 Task: Schedule a 90-minute performance evaluation meeting.
Action: Mouse pressed left at (110, 119)
Screenshot: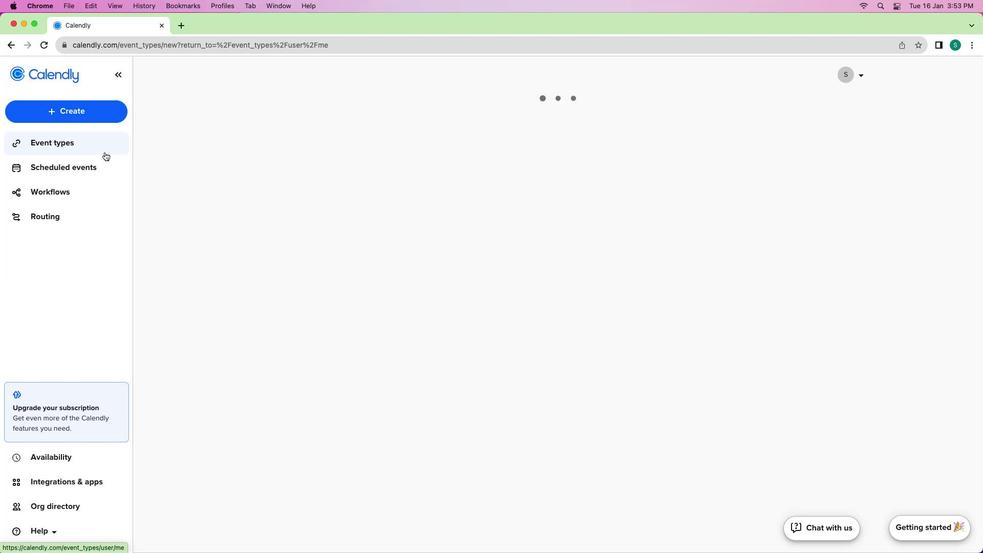 
Action: Mouse moved to (104, 152)
Screenshot: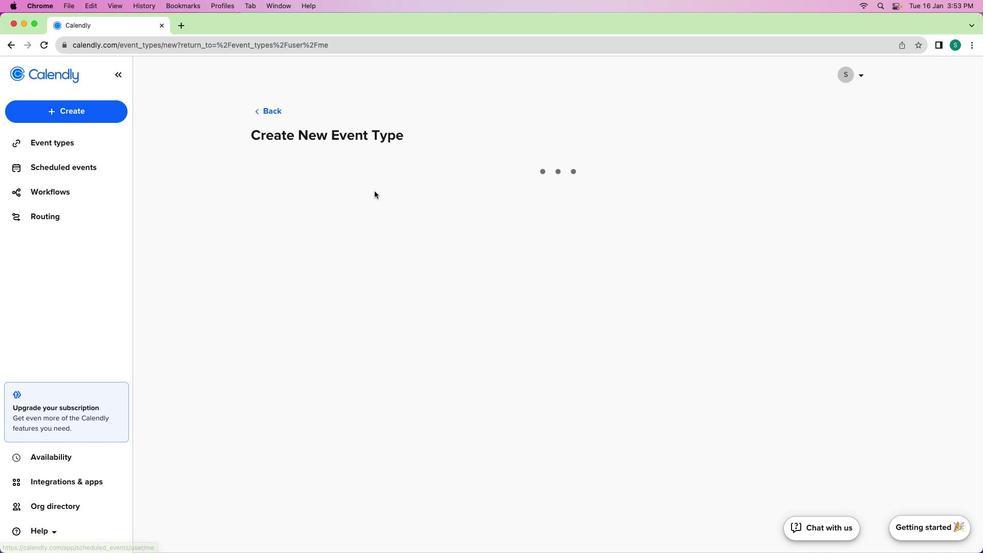 
Action: Mouse pressed left at (104, 152)
Screenshot: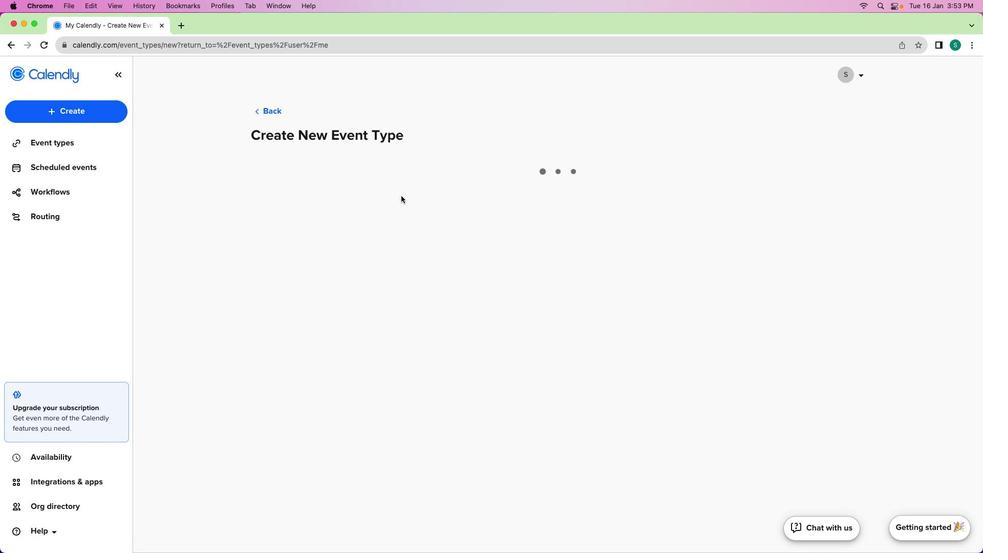 
Action: Mouse moved to (414, 222)
Screenshot: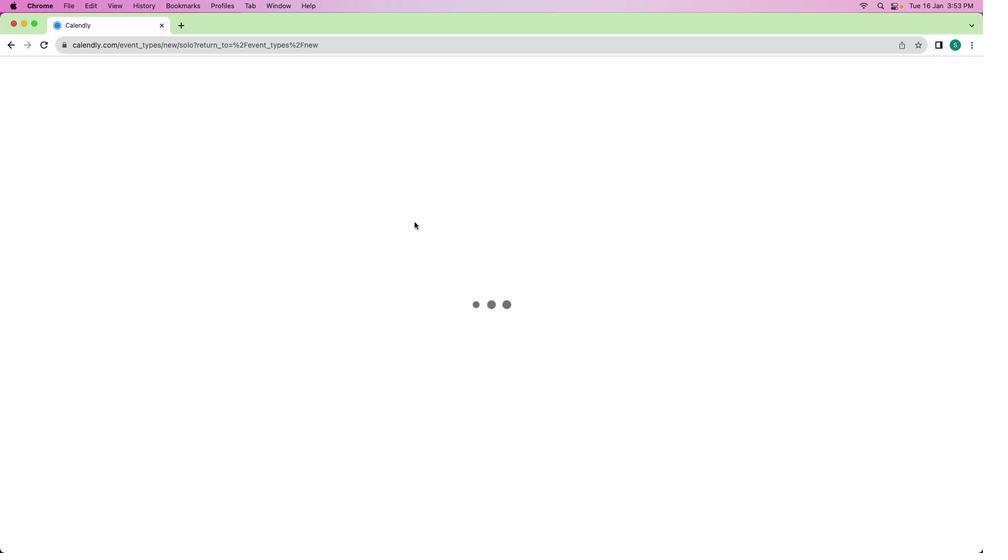 
Action: Mouse pressed left at (414, 222)
Screenshot: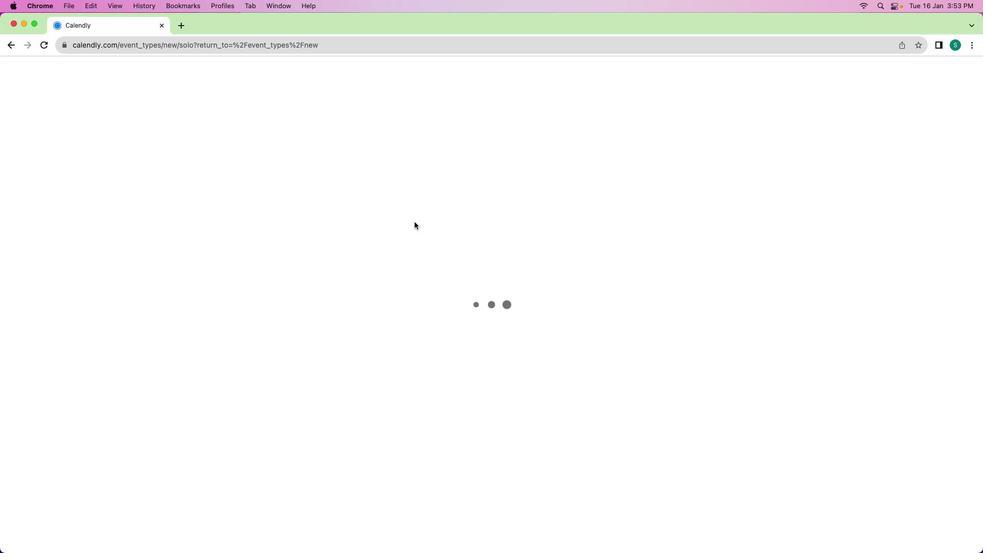 
Action: Mouse moved to (124, 160)
Screenshot: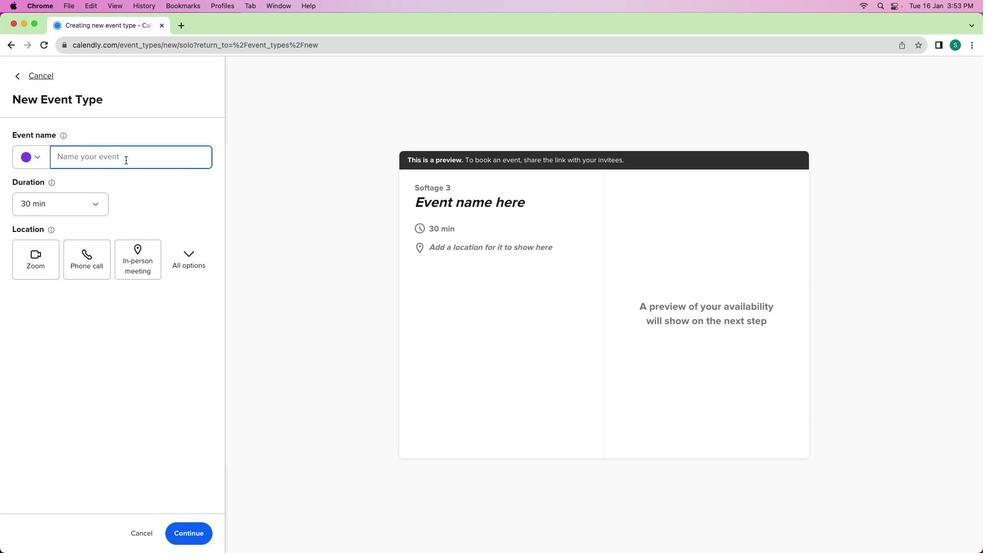 
Action: Mouse pressed left at (124, 160)
Screenshot: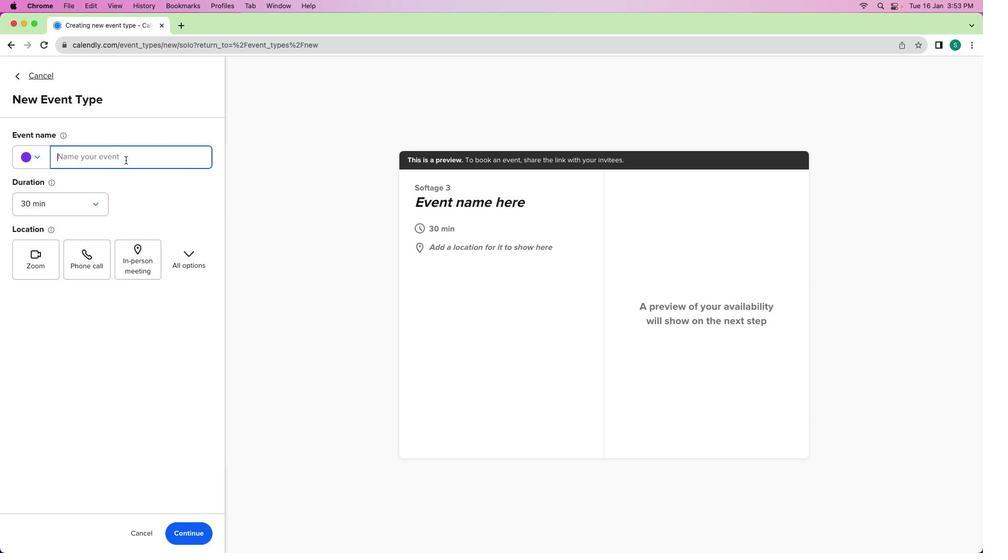 
Action: Mouse moved to (62, 206)
Screenshot: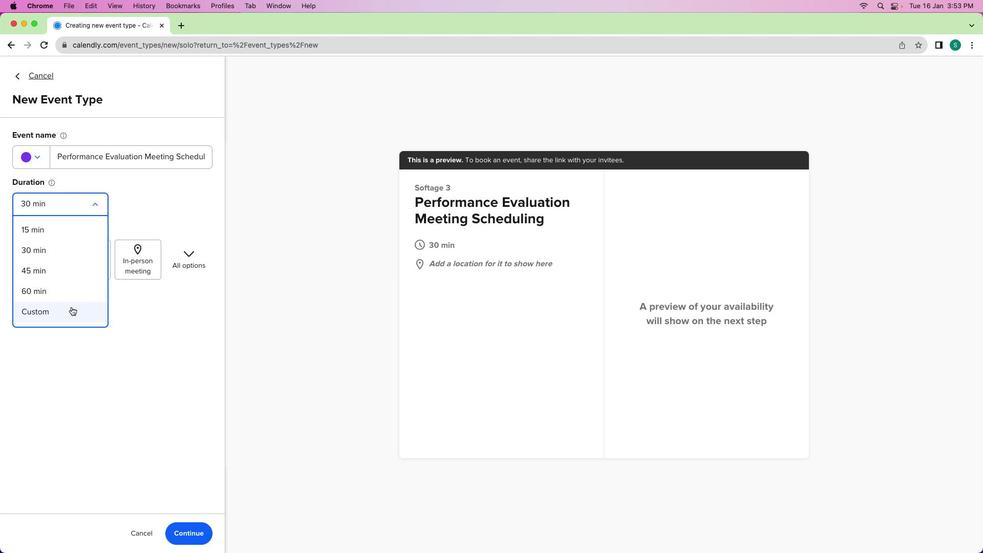 
Action: Mouse pressed left at (62, 206)
Screenshot: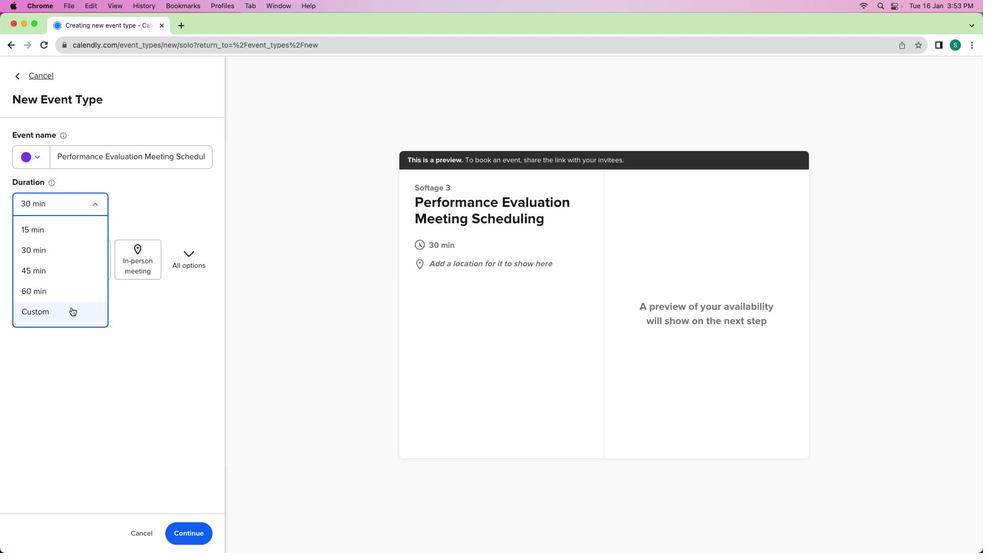 
Action: Mouse moved to (71, 307)
Screenshot: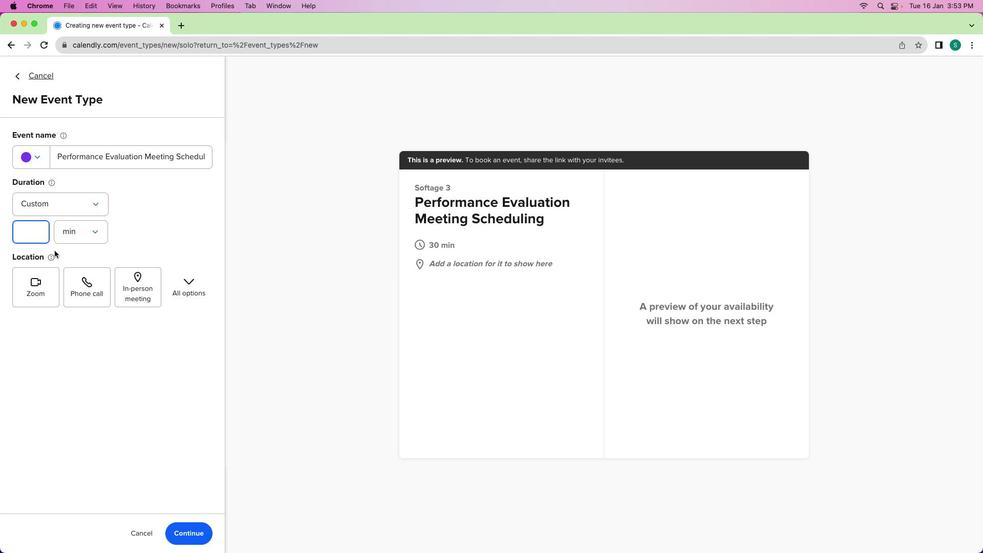 
Action: Mouse pressed left at (71, 307)
Screenshot: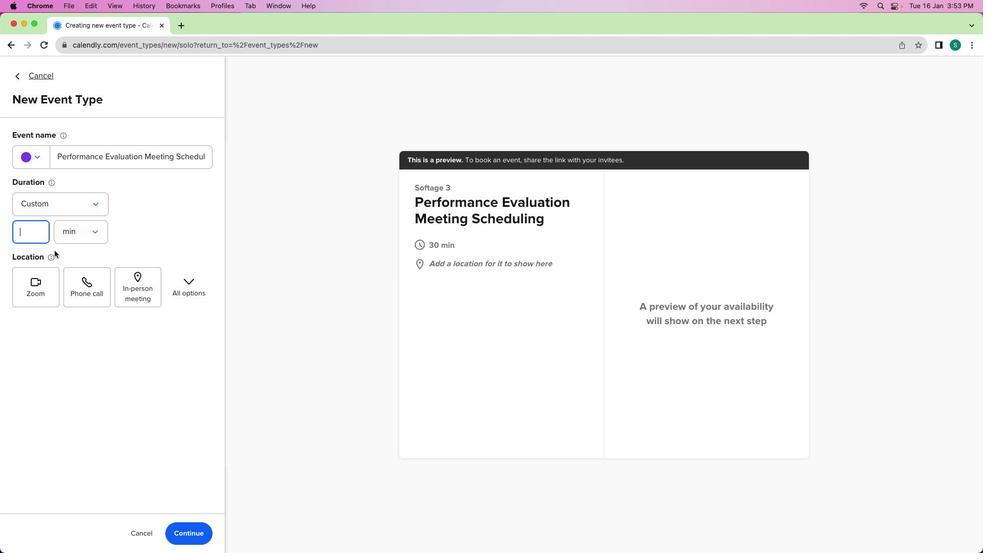 
Action: Mouse moved to (24, 163)
Screenshot: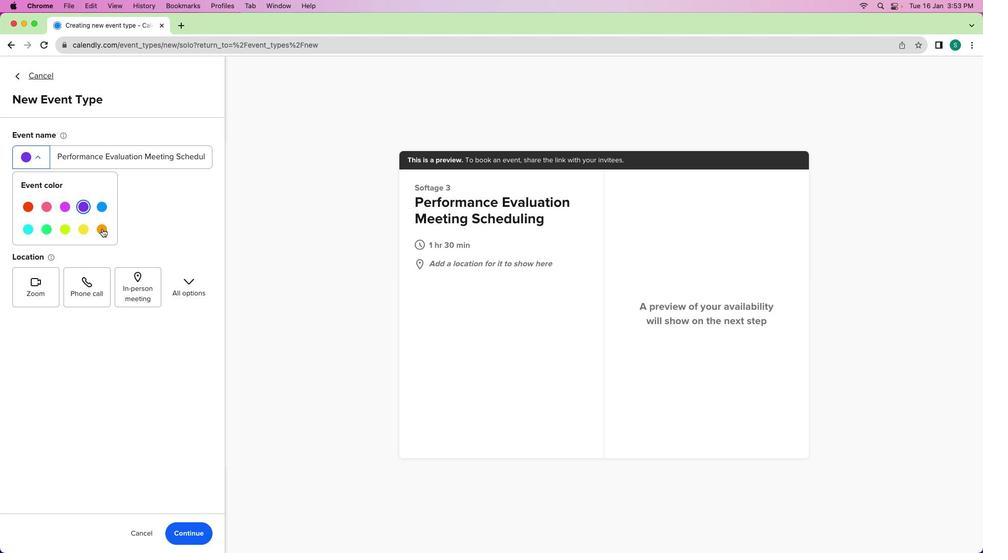 
Action: Mouse pressed left at (24, 163)
Screenshot: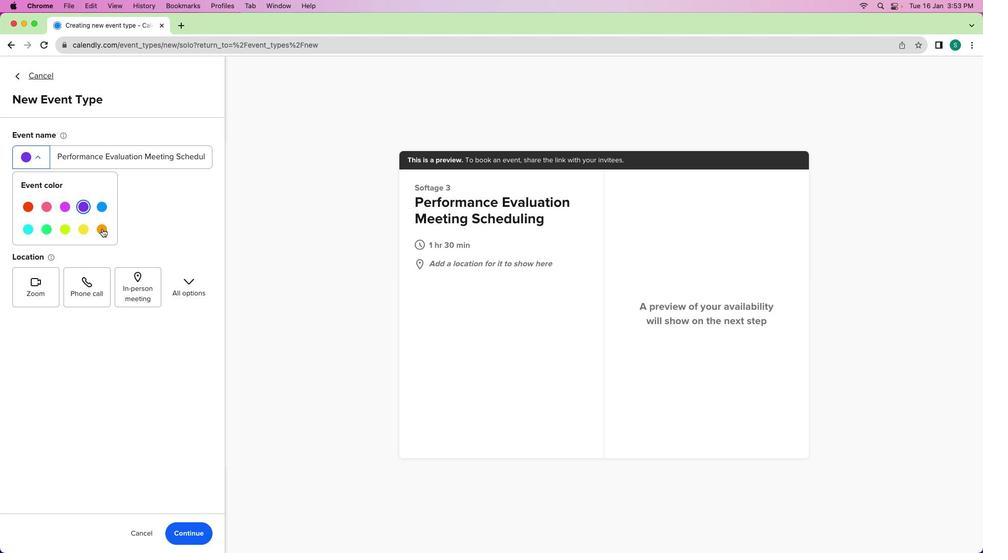 
Action: Mouse moved to (101, 228)
Screenshot: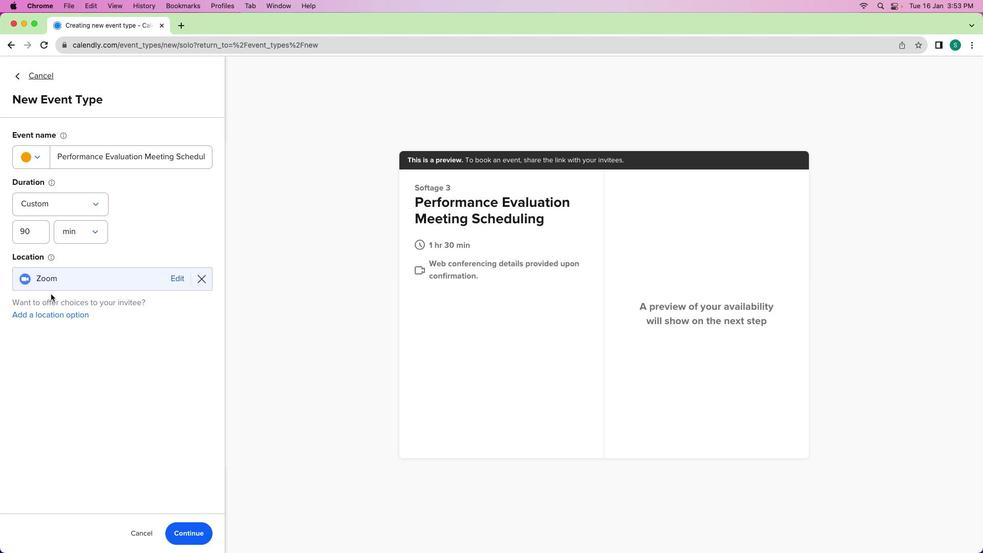 
Action: Mouse pressed left at (101, 228)
Screenshot: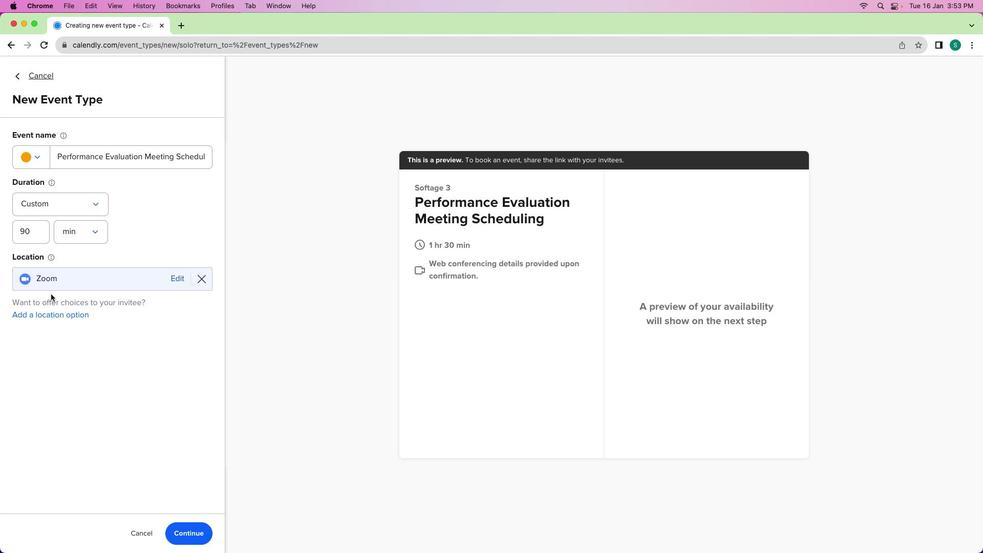 
Action: Mouse moved to (50, 294)
Screenshot: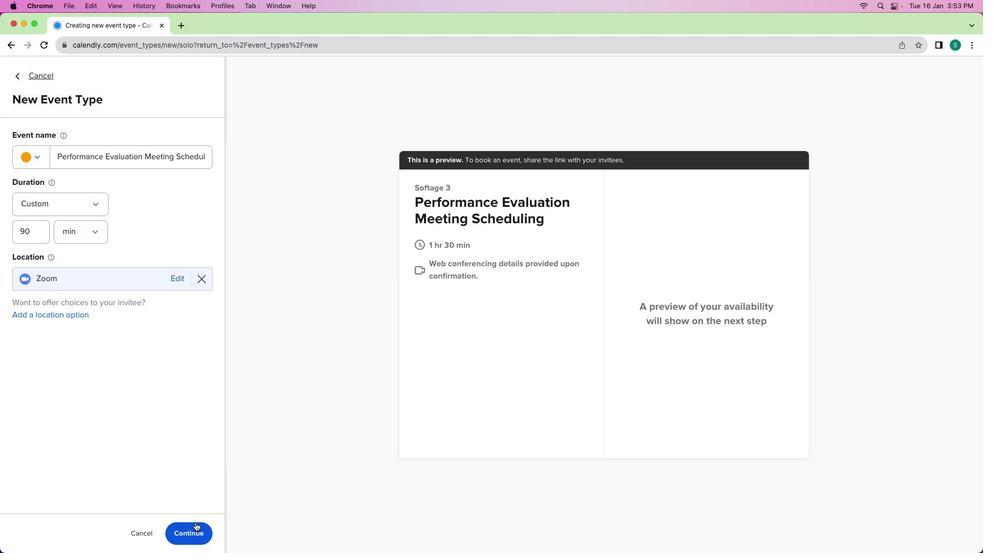 
Action: Mouse pressed left at (50, 294)
Screenshot: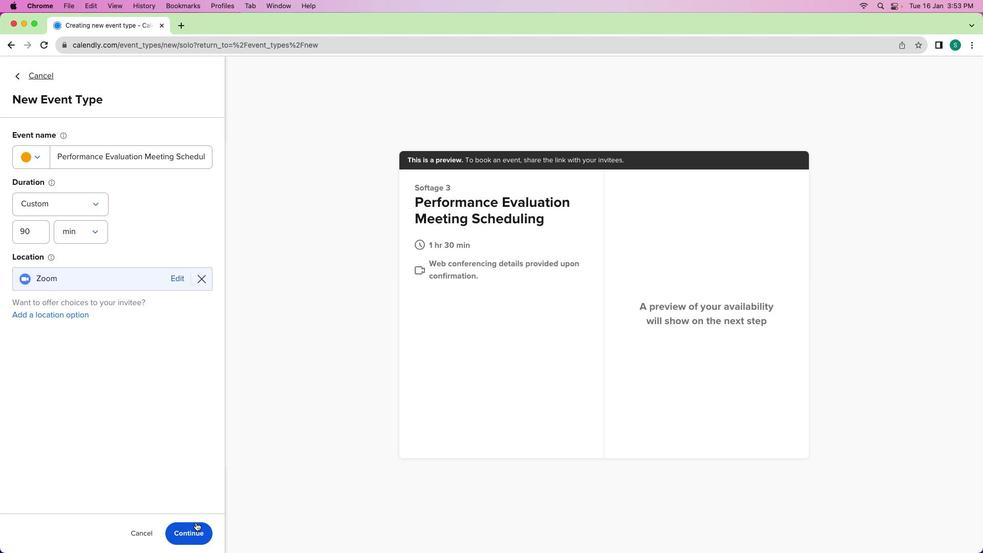 
Action: Mouse moved to (199, 531)
Screenshot: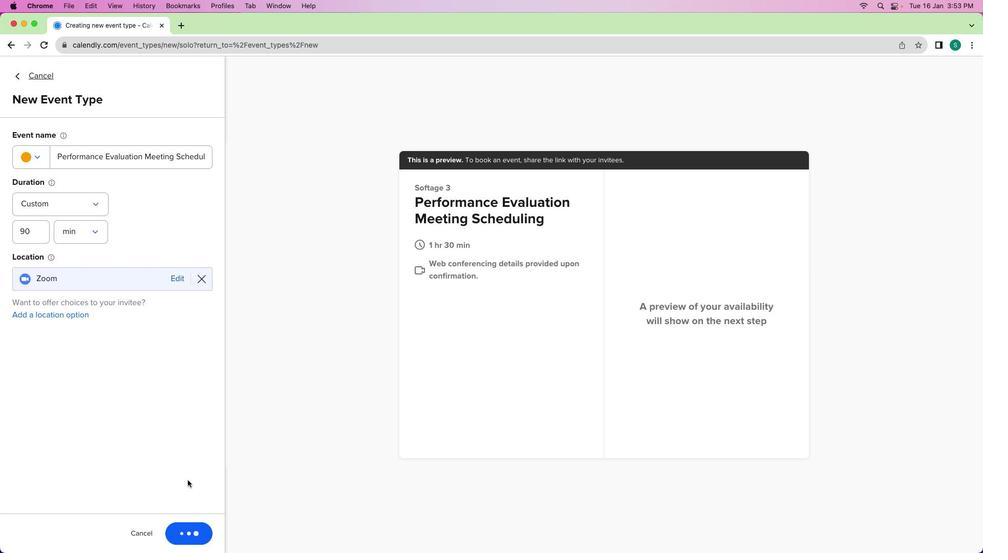 
Action: Mouse pressed left at (199, 531)
Screenshot: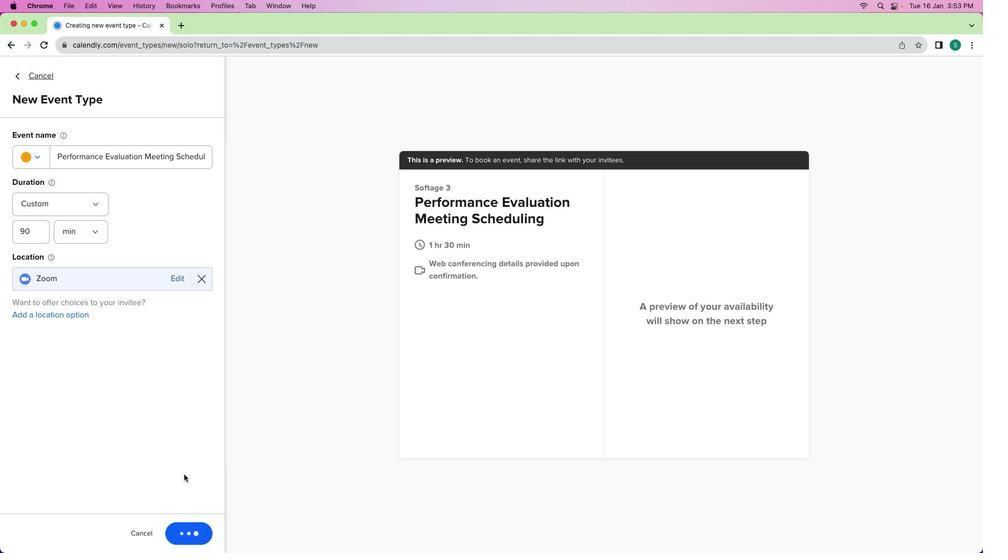 
Action: Mouse moved to (203, 186)
Screenshot: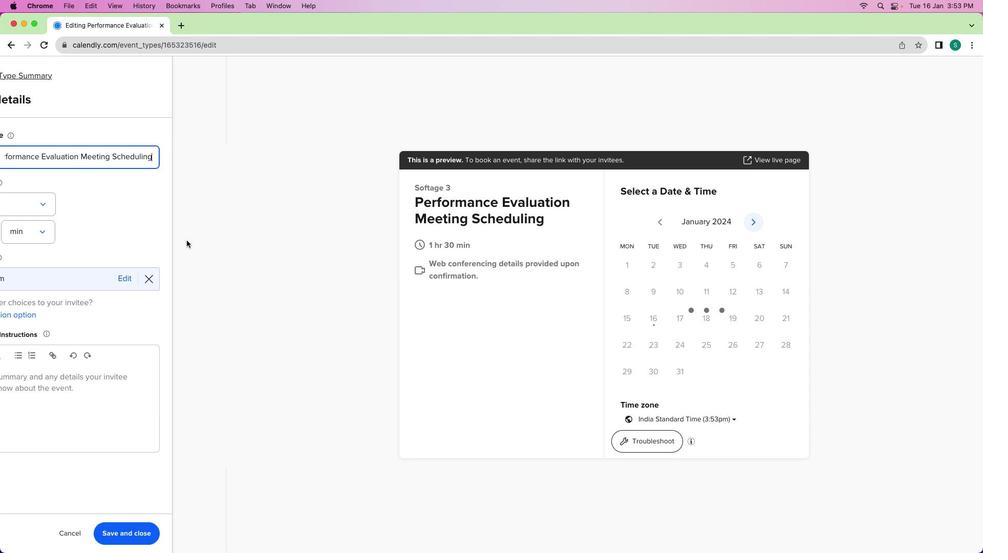 
Action: Mouse pressed left at (203, 186)
Screenshot: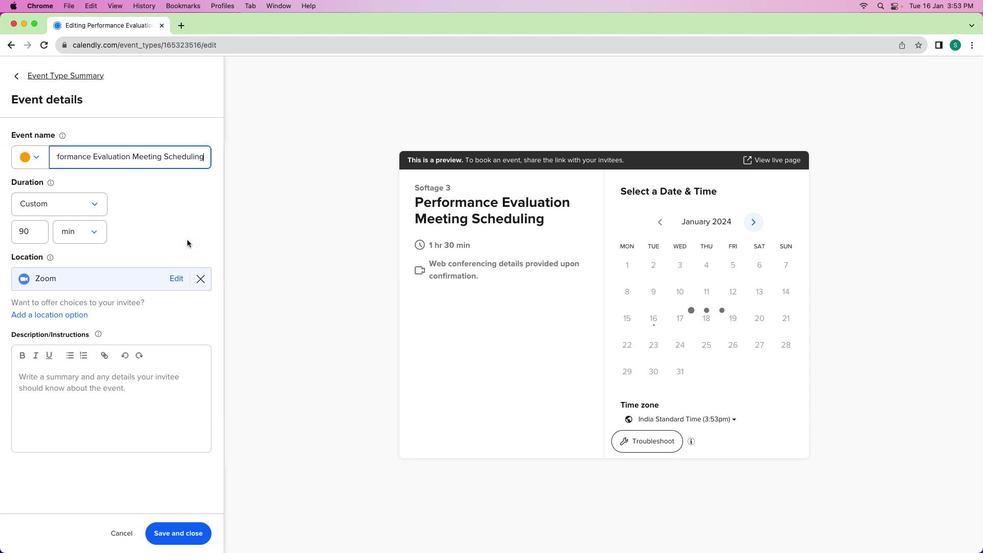 
Action: Mouse moved to (110, 391)
Screenshot: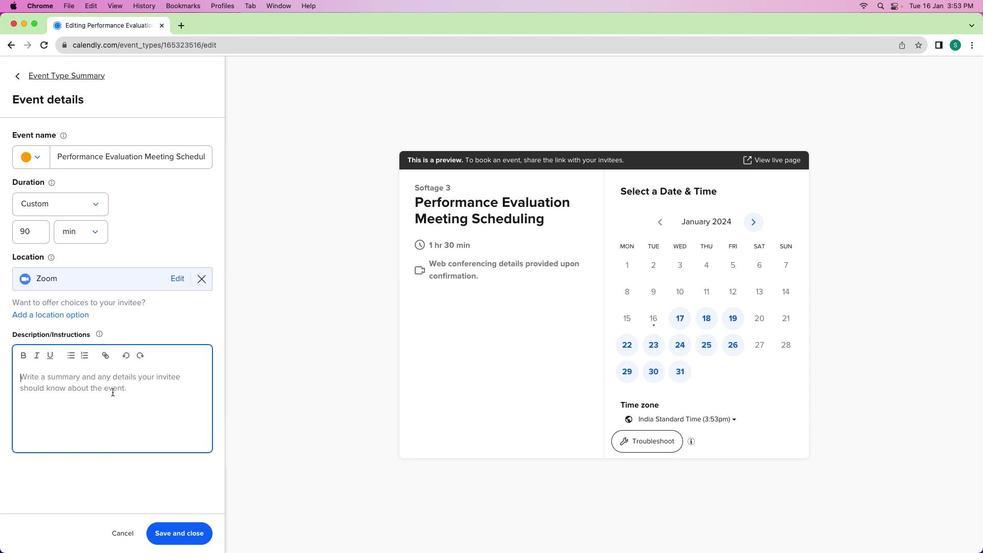 
Action: Mouse pressed left at (110, 391)
Screenshot: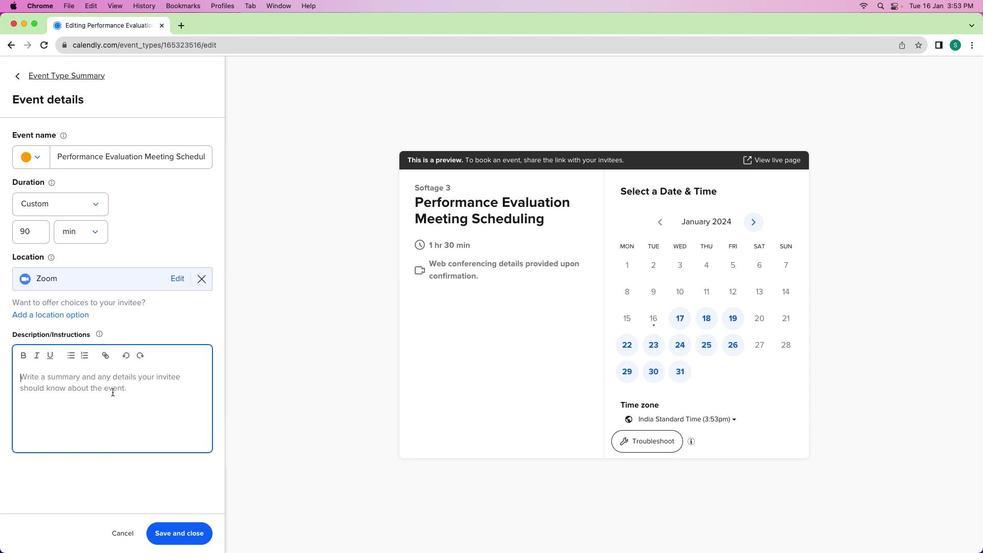 
Action: Mouse moved to (199, 526)
Screenshot: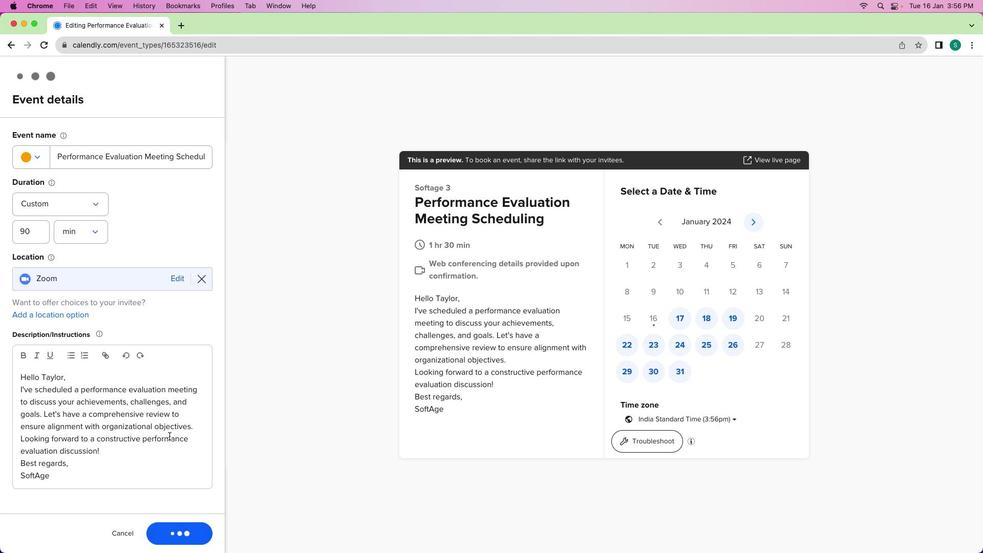 
Action: Mouse pressed left at (199, 526)
Screenshot: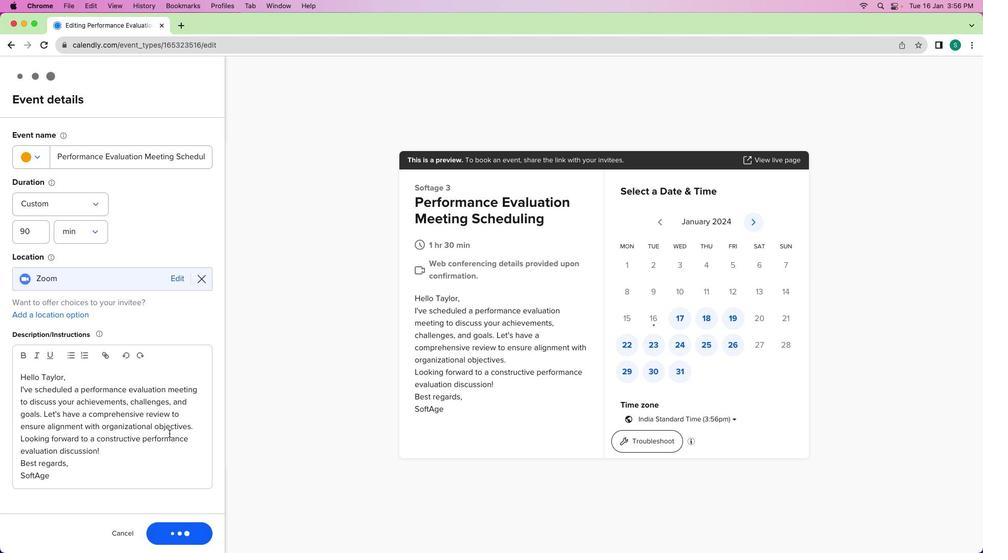 
Action: Mouse moved to (154, 317)
Screenshot: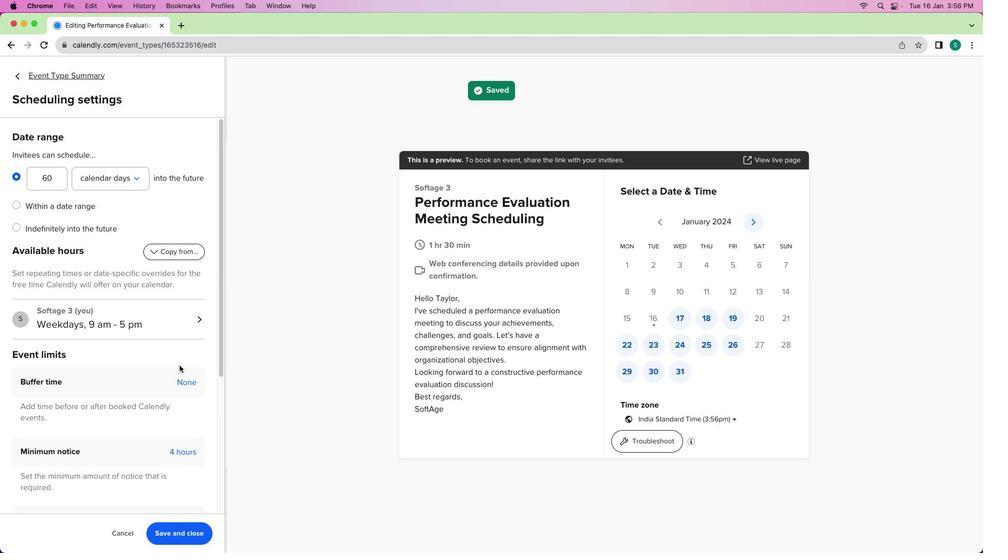 
Action: Mouse pressed left at (154, 317)
Screenshot: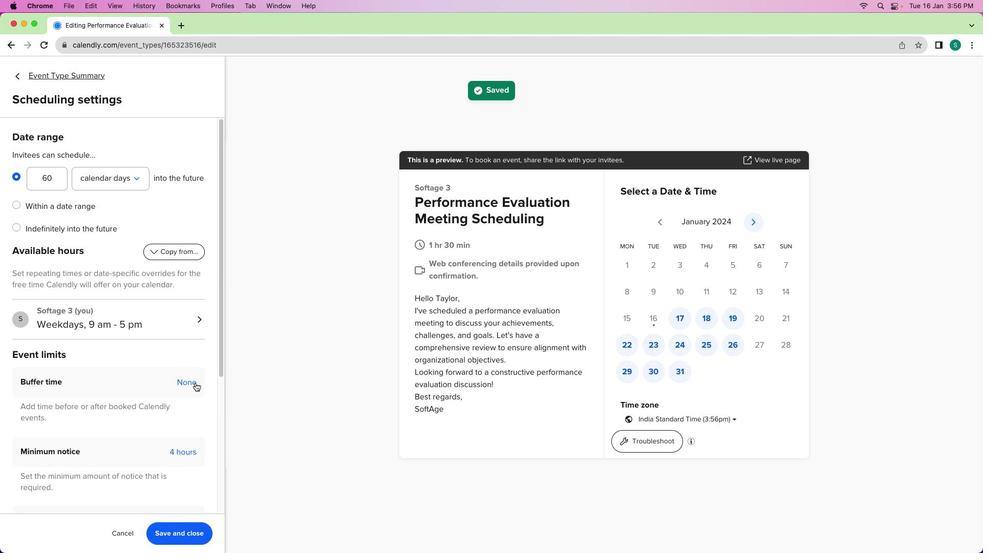 
Action: Mouse moved to (192, 385)
Screenshot: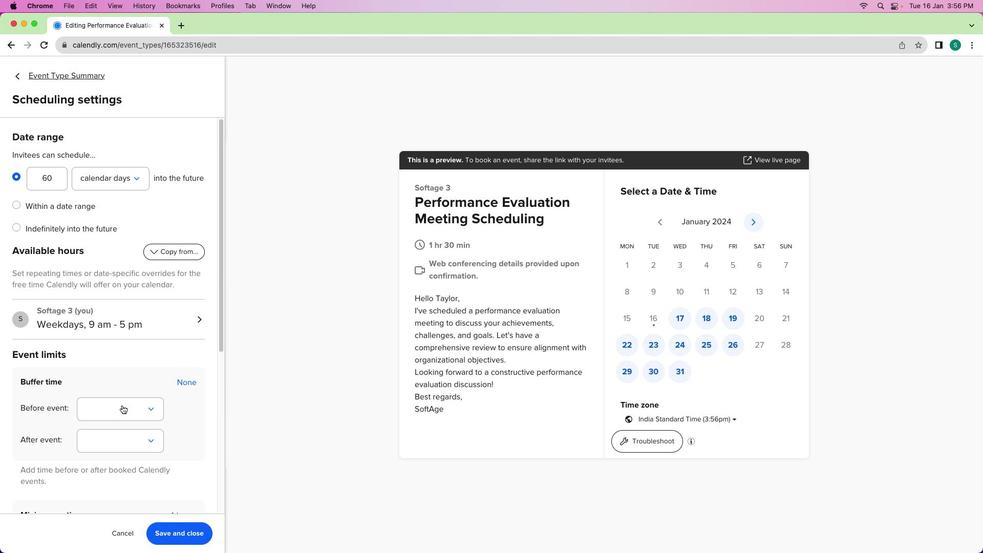 
Action: Mouse pressed left at (192, 385)
Screenshot: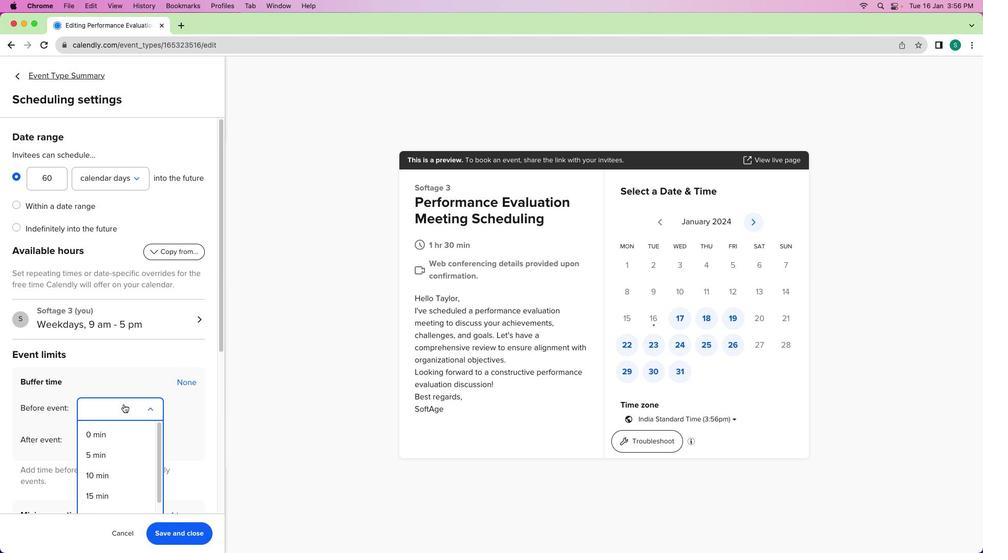 
Action: Mouse moved to (122, 405)
Screenshot: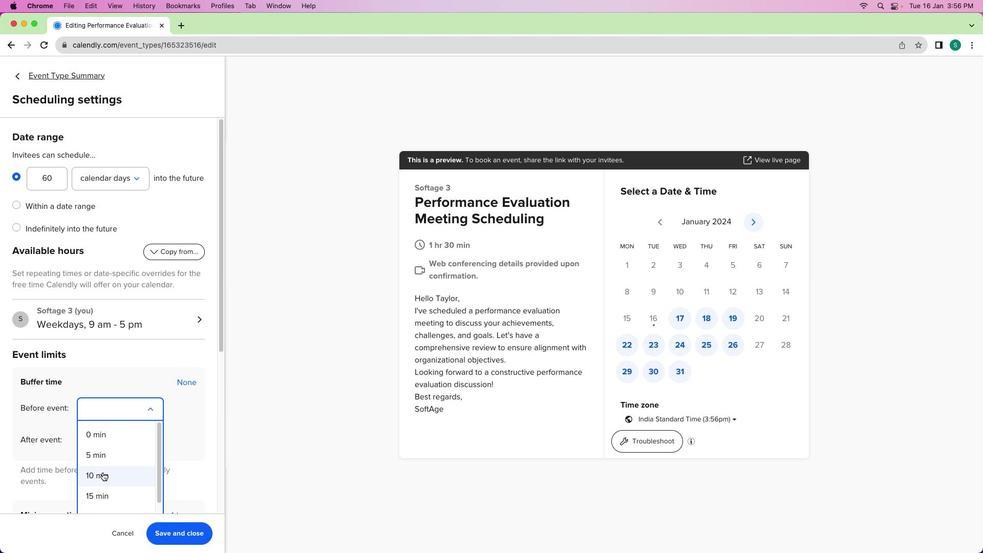 
Action: Mouse pressed left at (122, 405)
Screenshot: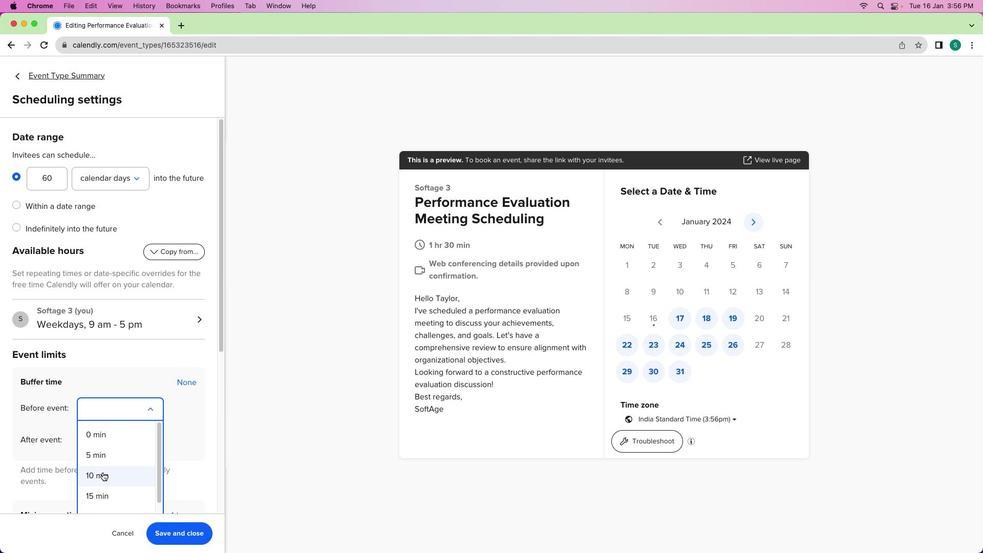 
Action: Mouse moved to (102, 472)
Screenshot: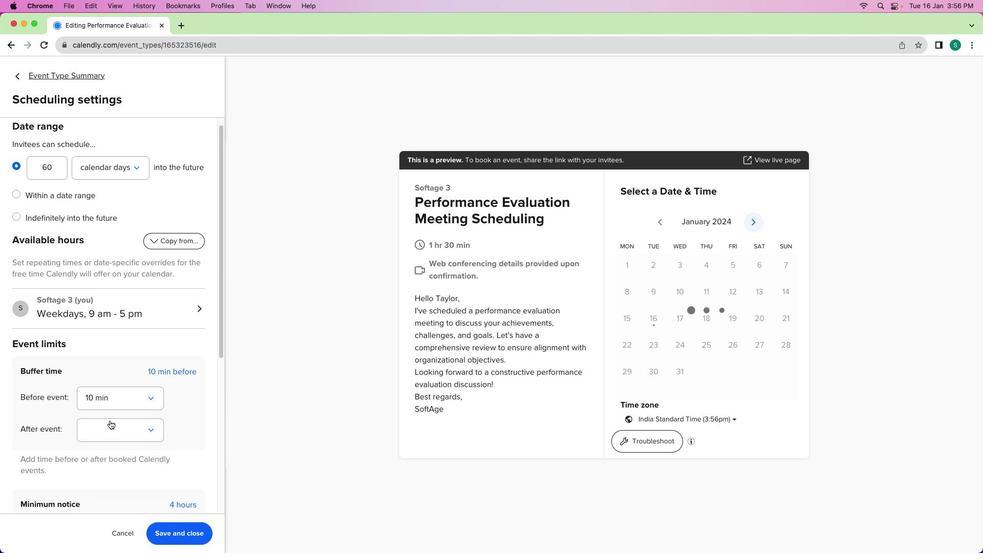 
Action: Mouse pressed left at (102, 472)
Screenshot: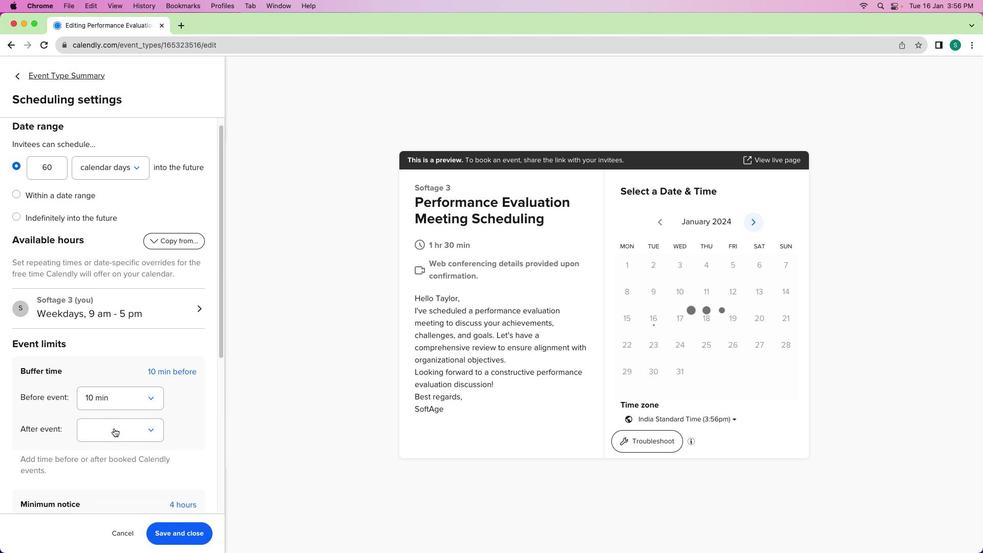 
Action: Mouse moved to (109, 442)
Screenshot: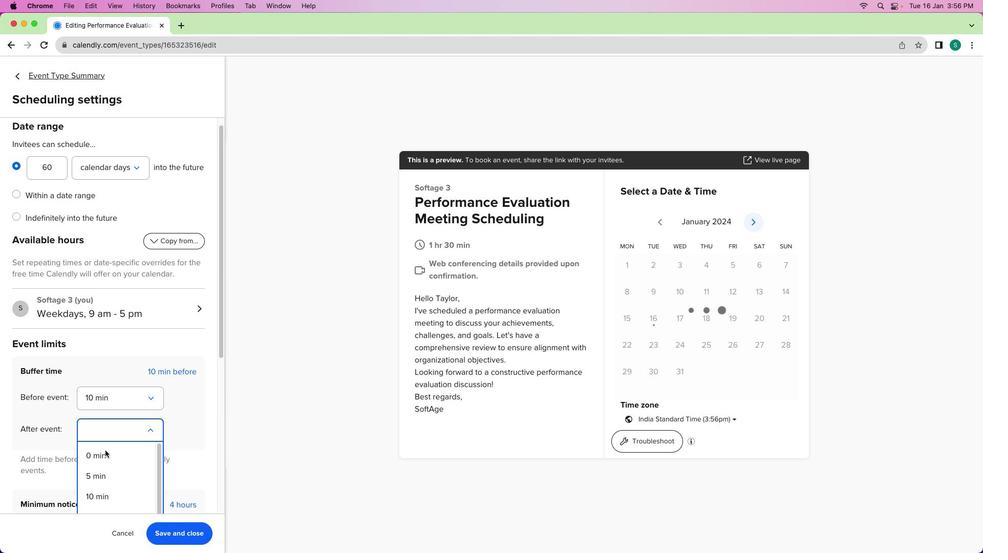 
Action: Mouse scrolled (109, 442) with delta (0, 0)
Screenshot: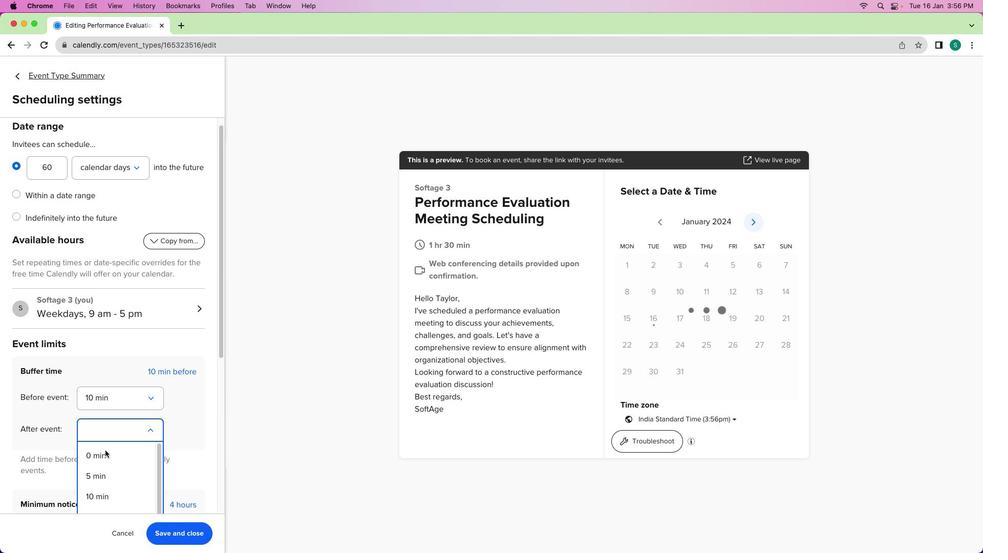 
Action: Mouse moved to (109, 439)
Screenshot: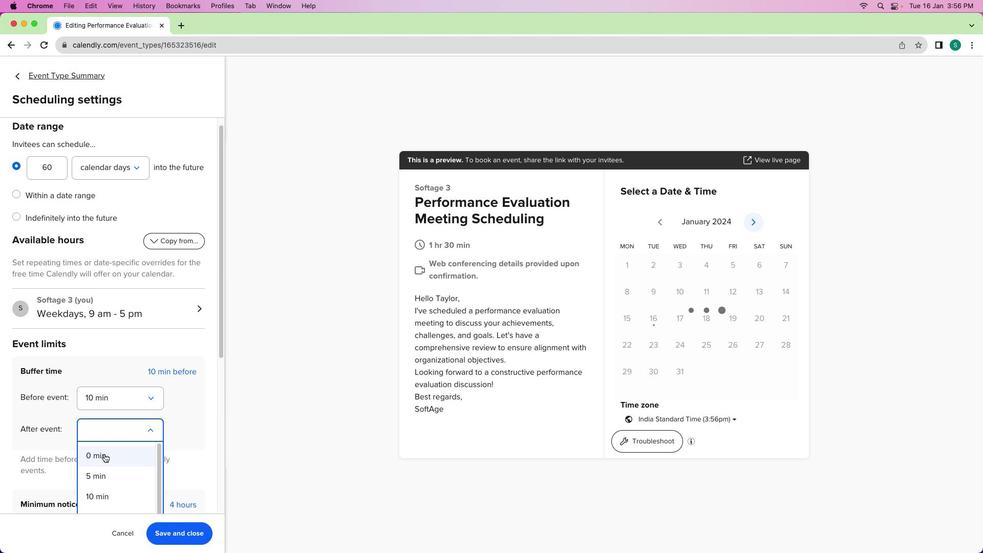 
Action: Mouse scrolled (109, 439) with delta (0, 0)
Screenshot: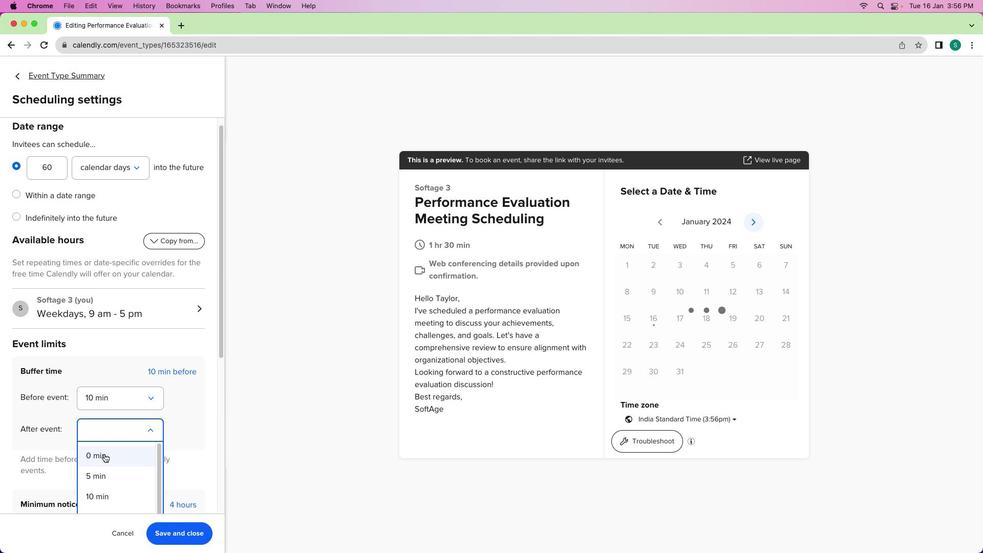 
Action: Mouse moved to (113, 433)
Screenshot: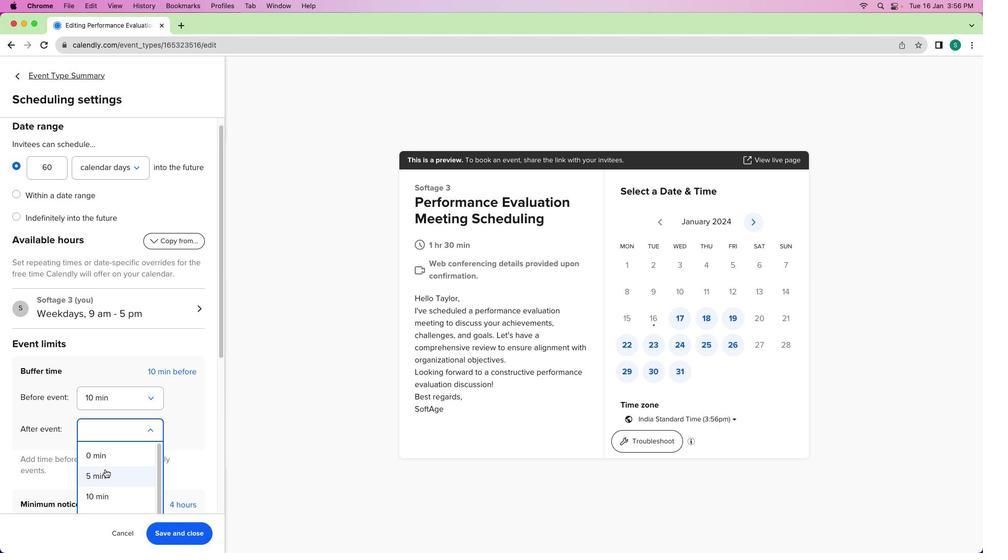 
Action: Mouse pressed left at (113, 433)
Screenshot: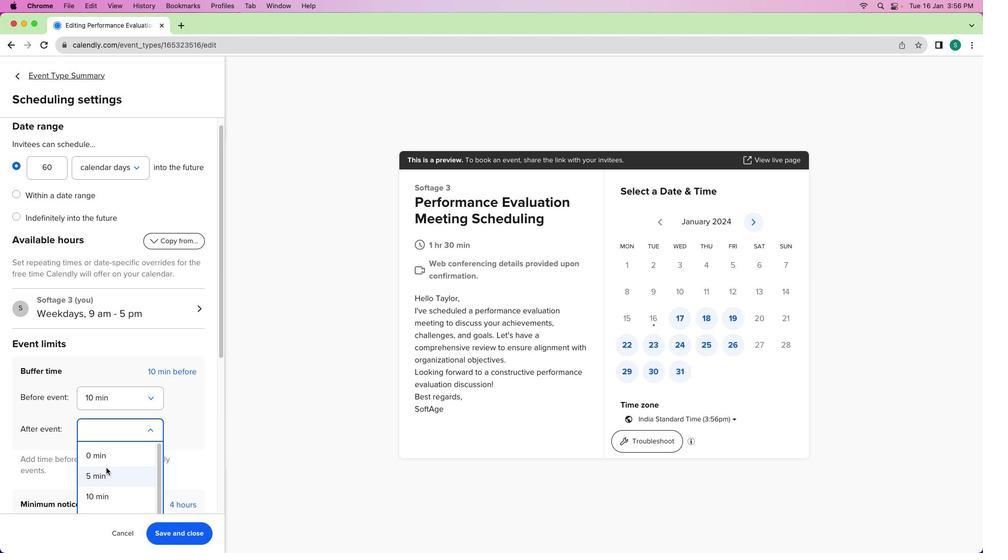 
Action: Mouse moved to (105, 469)
Screenshot: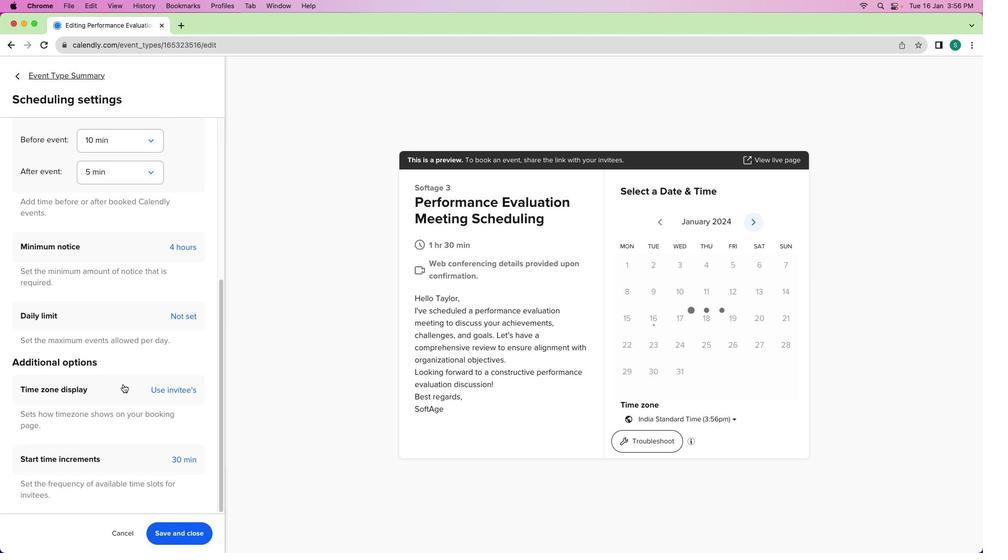 
Action: Mouse pressed left at (105, 469)
Screenshot: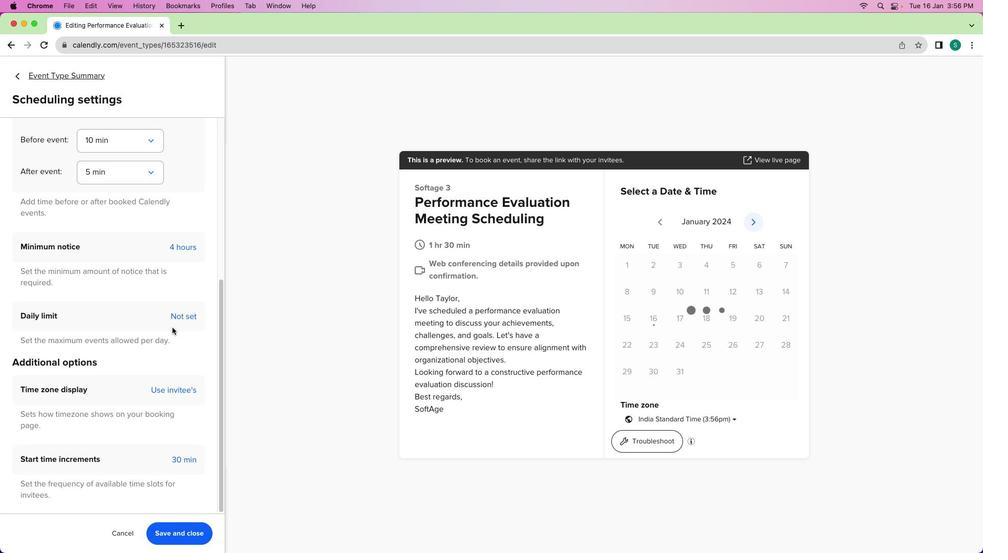 
Action: Mouse moved to (105, 433)
Screenshot: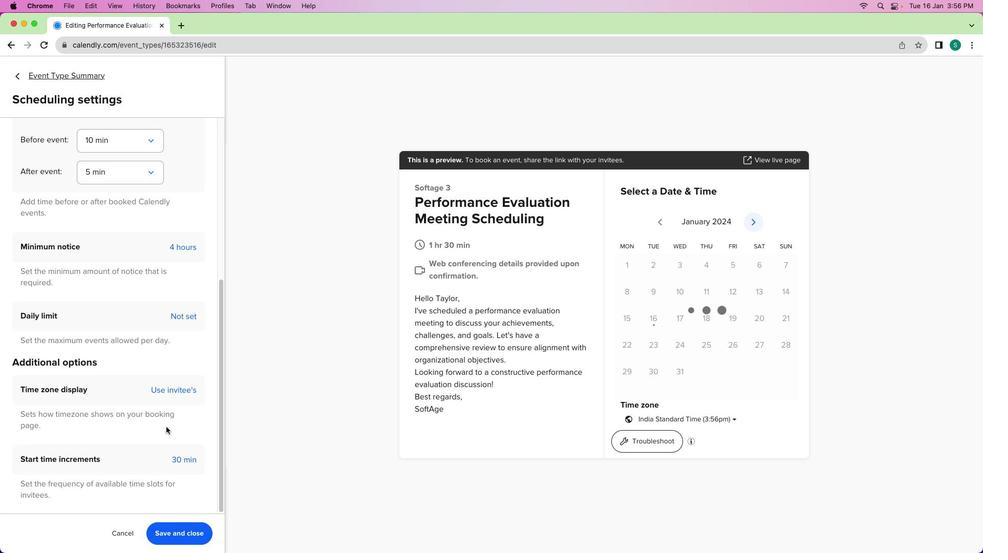 
Action: Mouse scrolled (105, 433) with delta (0, 0)
Screenshot: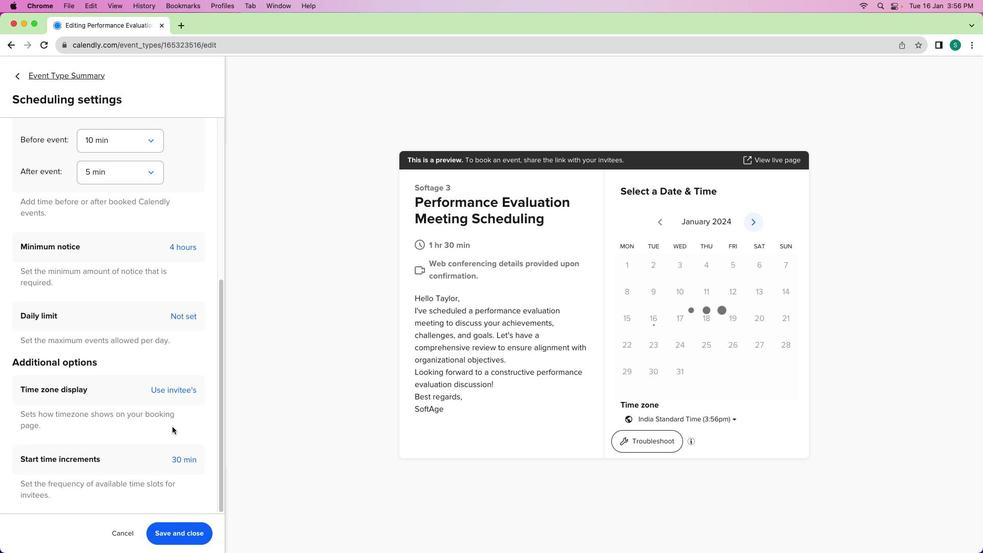 
Action: Mouse scrolled (105, 433) with delta (0, 0)
Screenshot: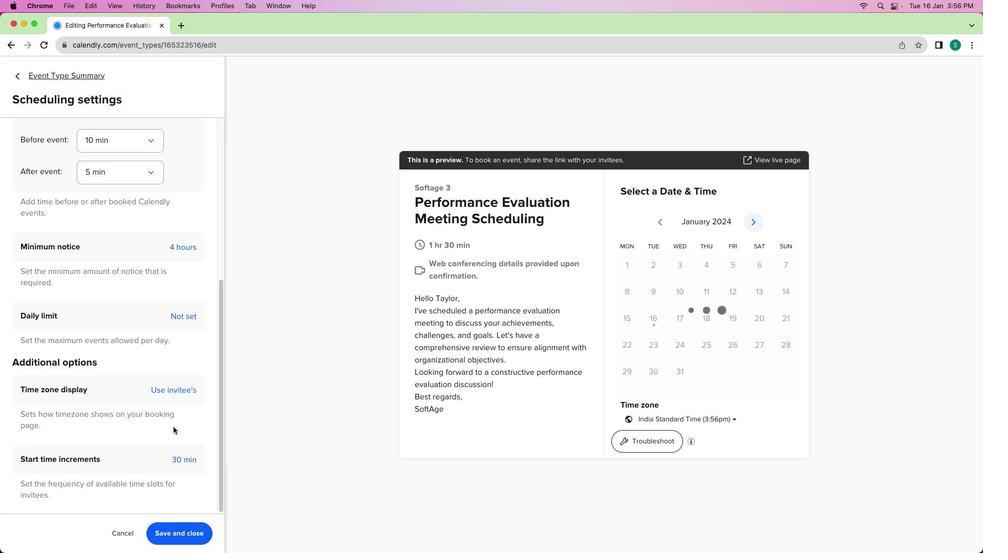 
Action: Mouse scrolled (105, 433) with delta (0, -1)
Screenshot: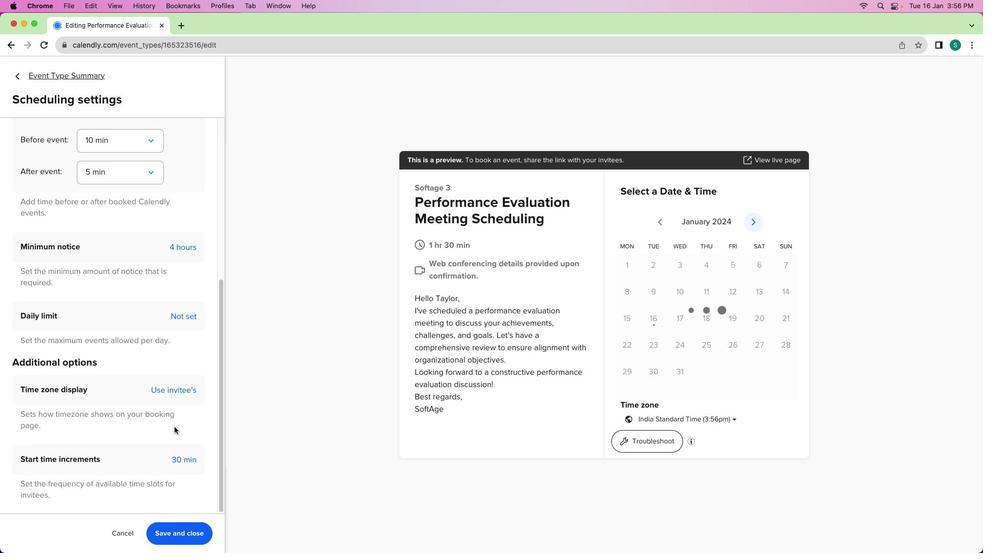 
Action: Mouse moved to (105, 433)
Screenshot: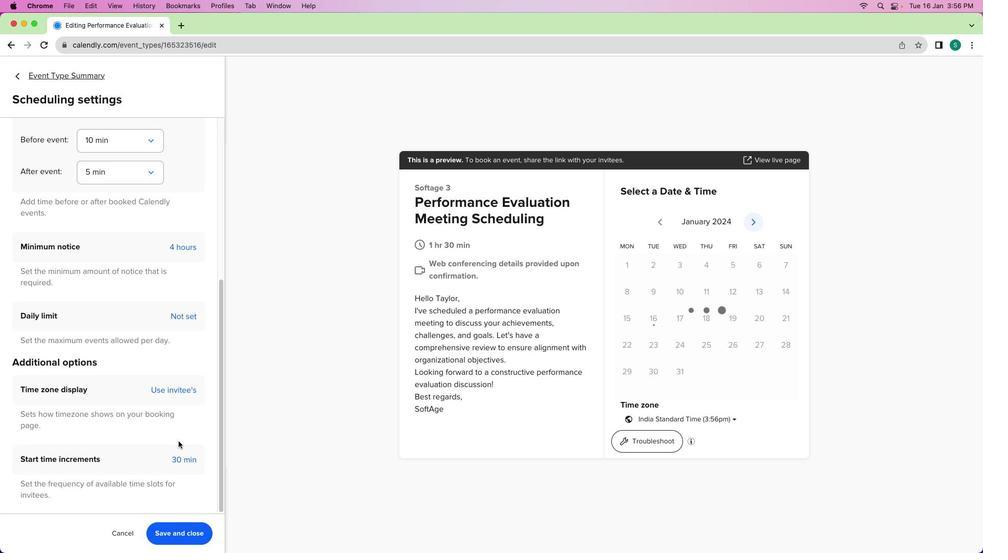 
Action: Mouse scrolled (105, 433) with delta (0, -2)
Screenshot: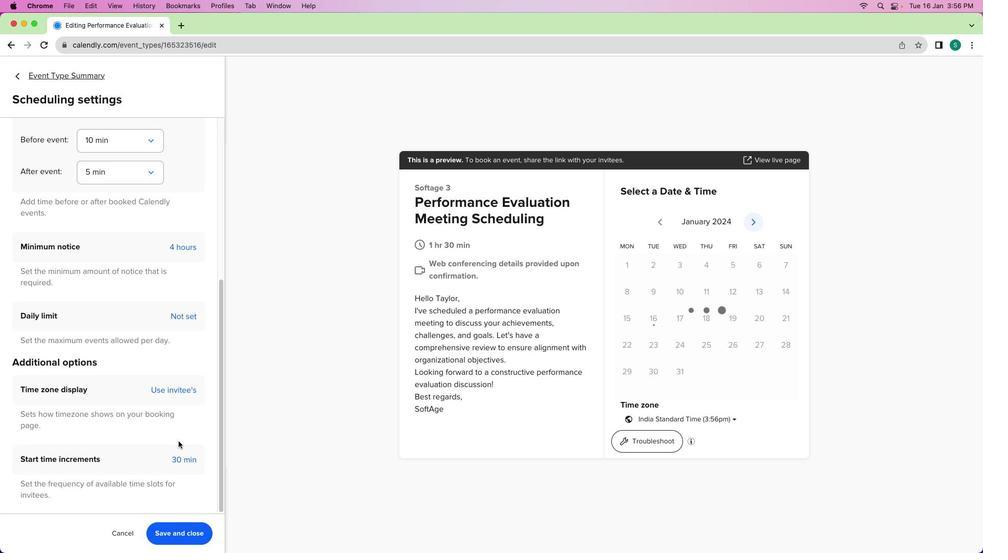 
Action: Mouse moved to (106, 432)
Screenshot: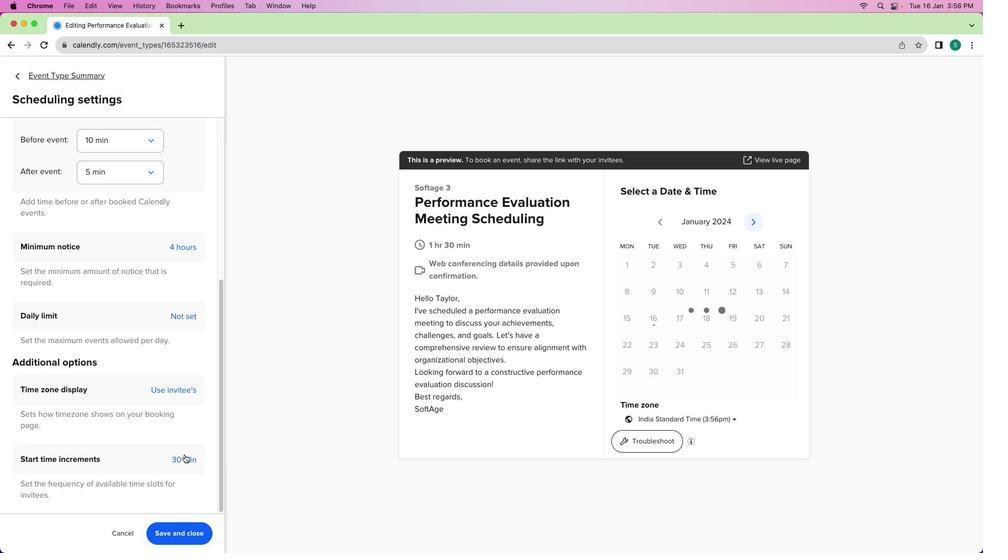 
Action: Mouse scrolled (106, 432) with delta (0, -2)
Screenshot: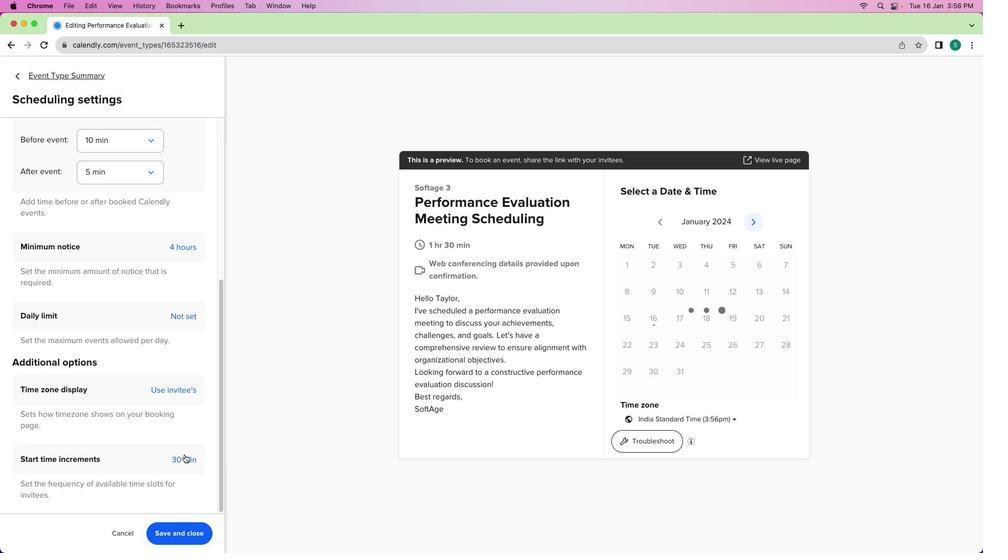
Action: Mouse moved to (190, 457)
Screenshot: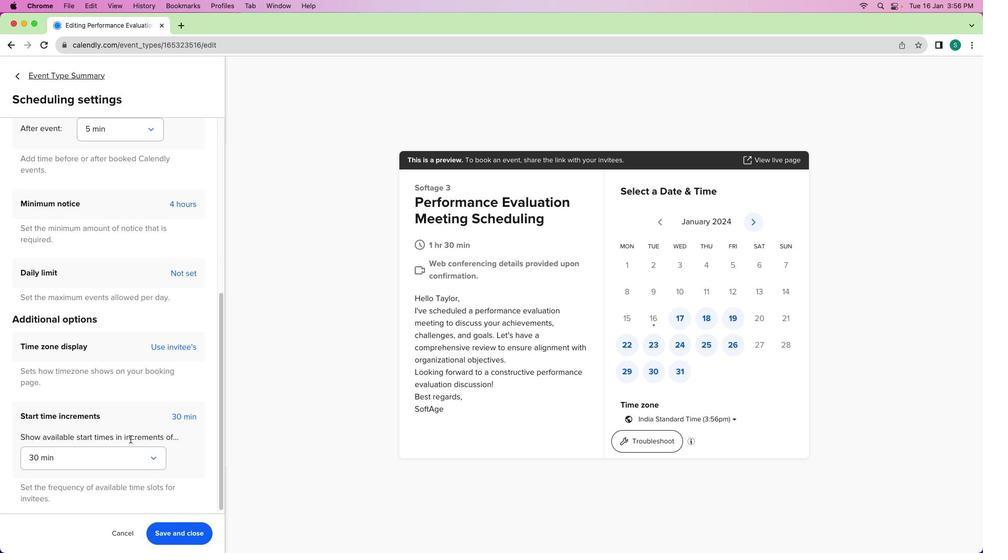 
Action: Mouse pressed left at (190, 457)
Screenshot: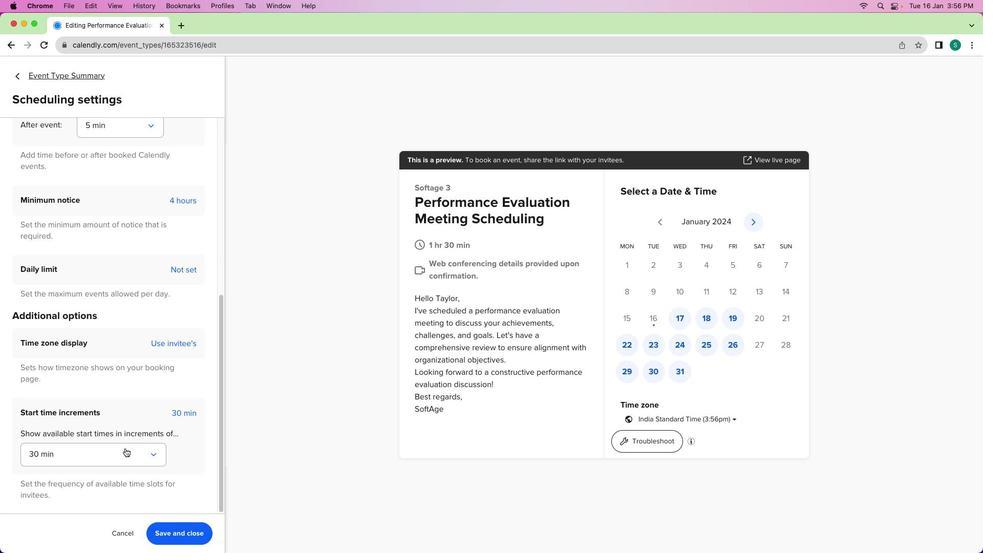 
Action: Mouse moved to (130, 429)
Screenshot: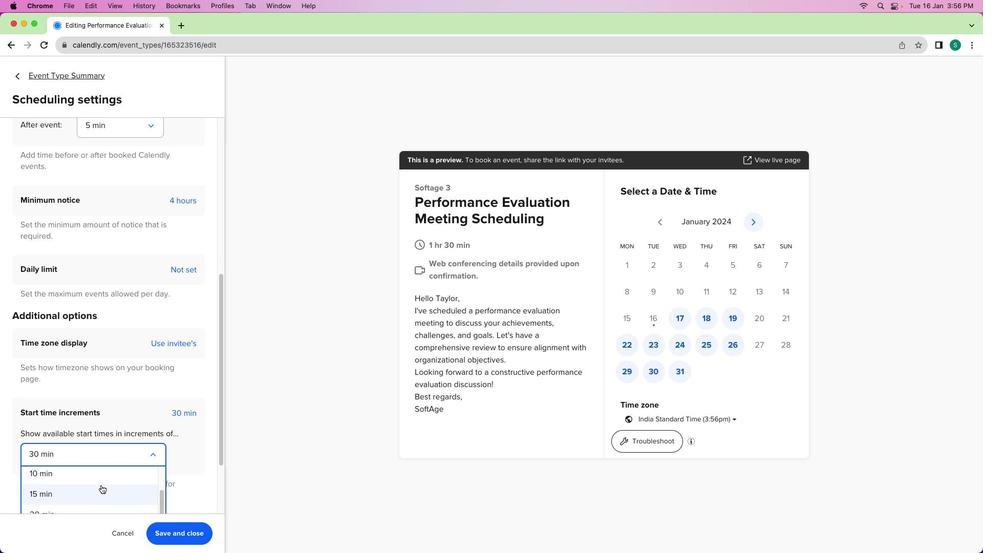 
Action: Mouse scrolled (130, 429) with delta (0, 0)
Screenshot: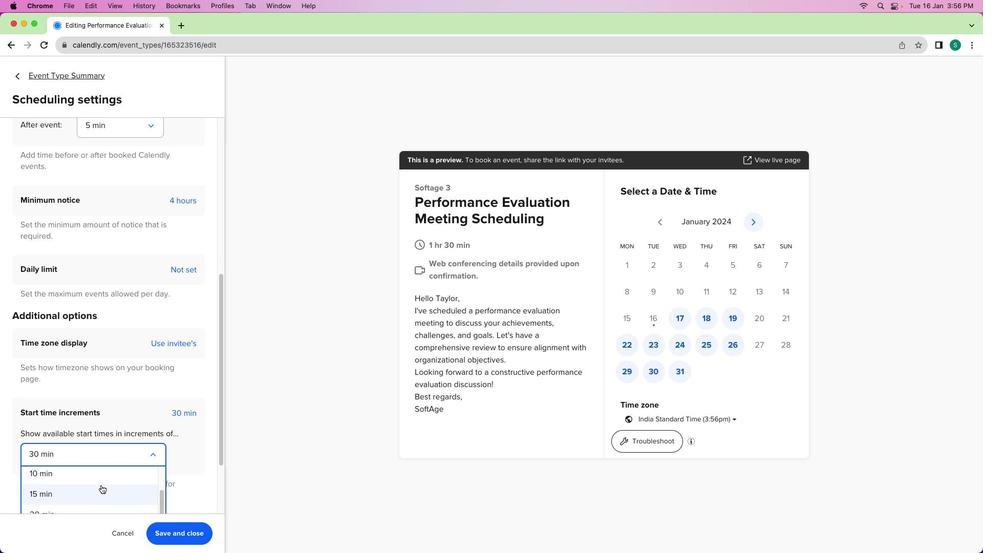 
Action: Mouse moved to (130, 429)
Screenshot: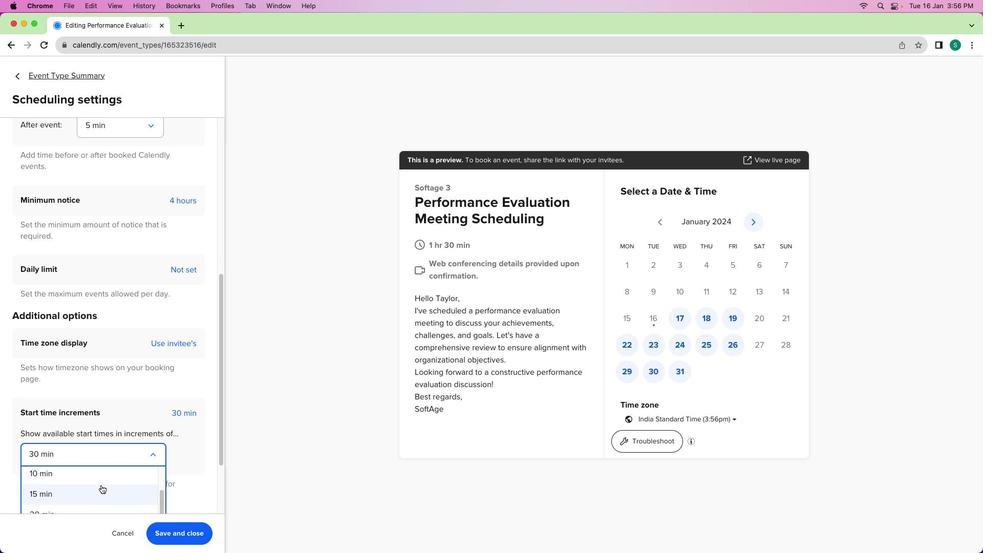 
Action: Mouse scrolled (130, 429) with delta (0, 0)
Screenshot: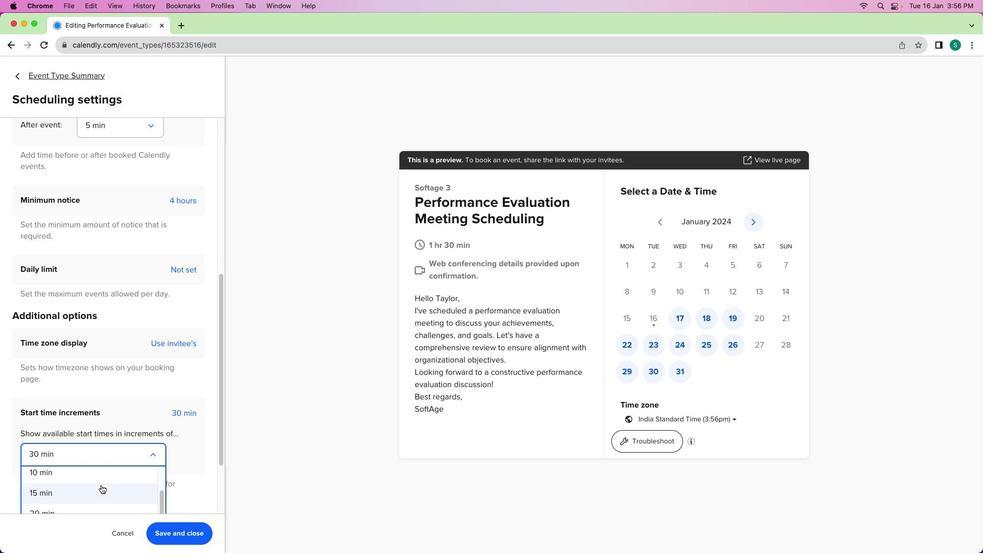 
Action: Mouse scrolled (130, 429) with delta (0, -1)
Screenshot: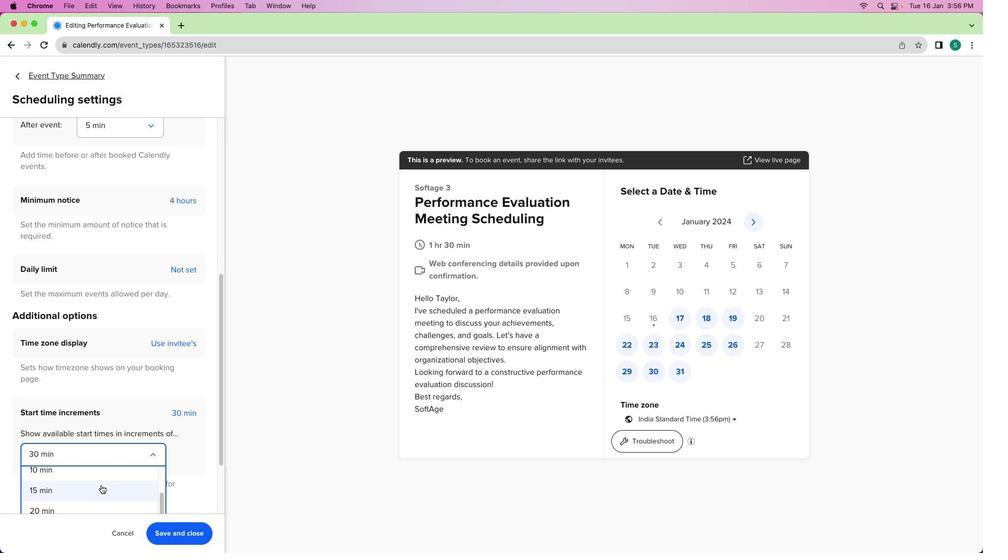 
Action: Mouse scrolled (130, 429) with delta (0, -1)
Screenshot: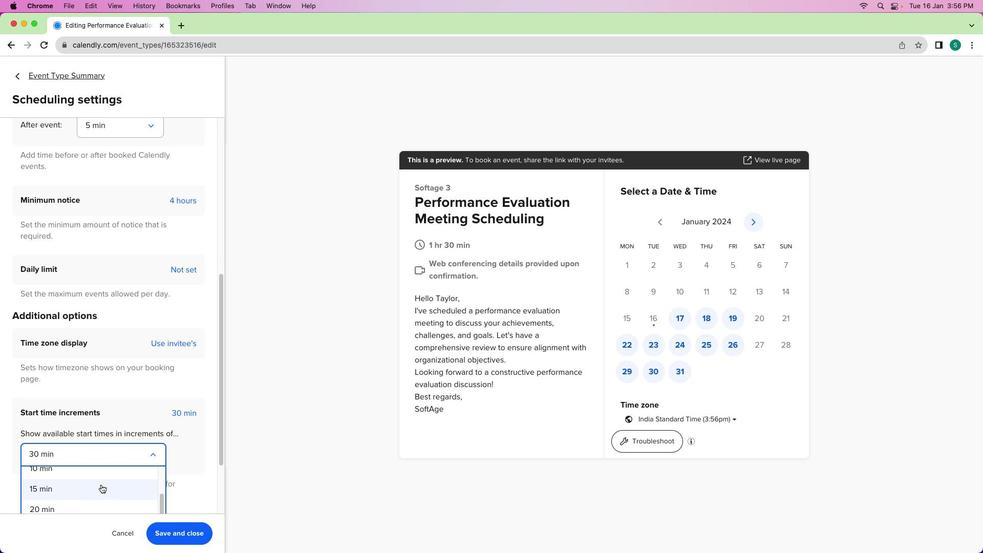 
Action: Mouse moved to (124, 448)
Screenshot: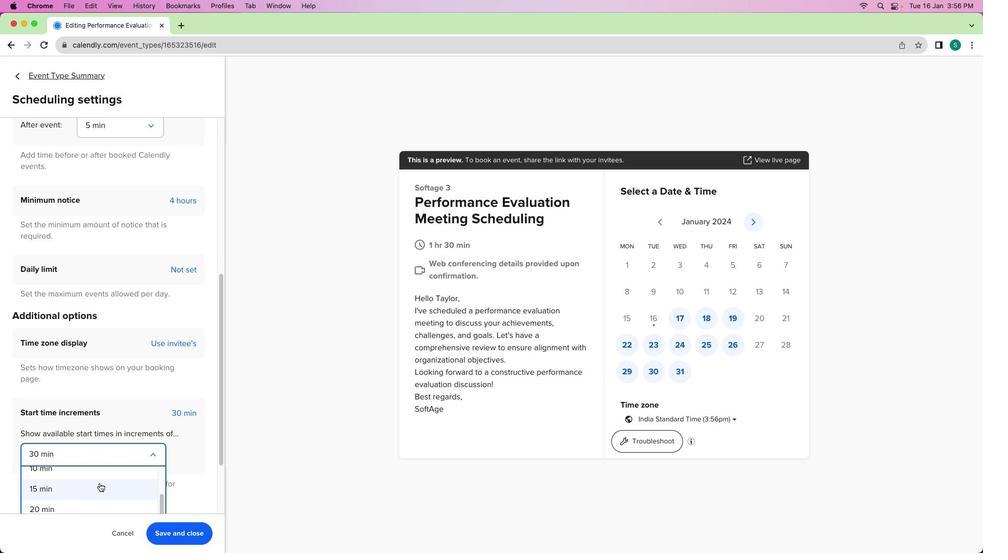 
Action: Mouse pressed left at (124, 448)
Screenshot: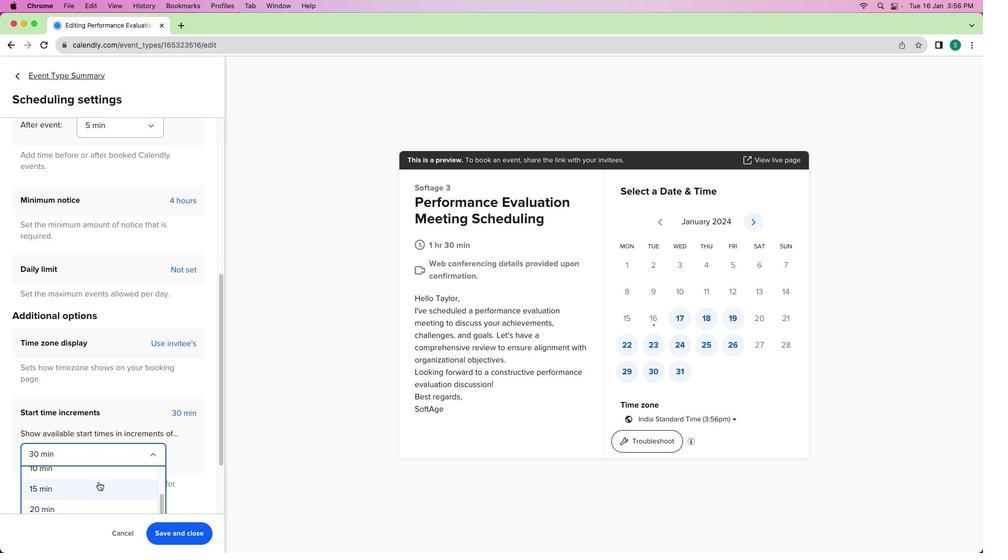 
Action: Mouse moved to (101, 485)
Screenshot: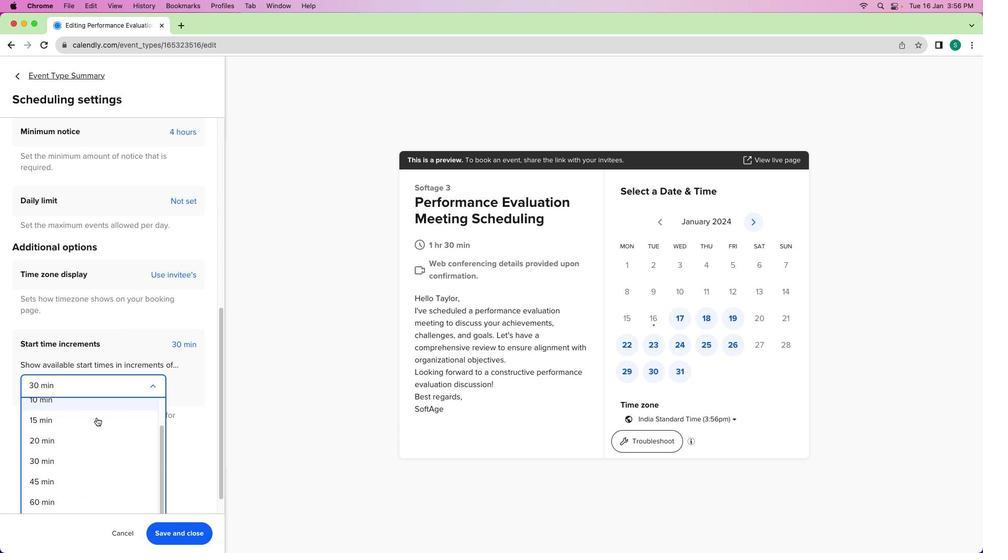 
Action: Mouse scrolled (101, 485) with delta (0, 0)
Screenshot: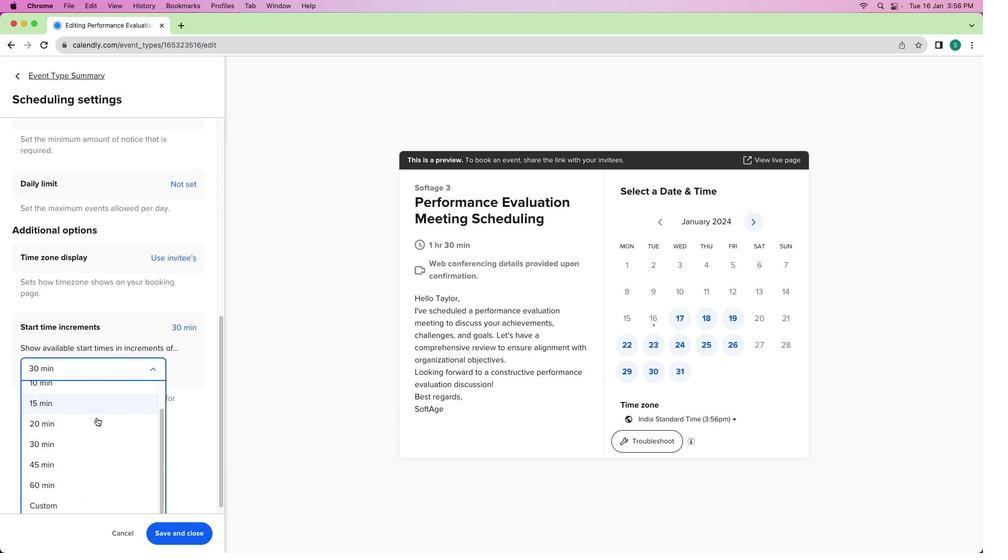 
Action: Mouse scrolled (101, 485) with delta (0, 0)
Screenshot: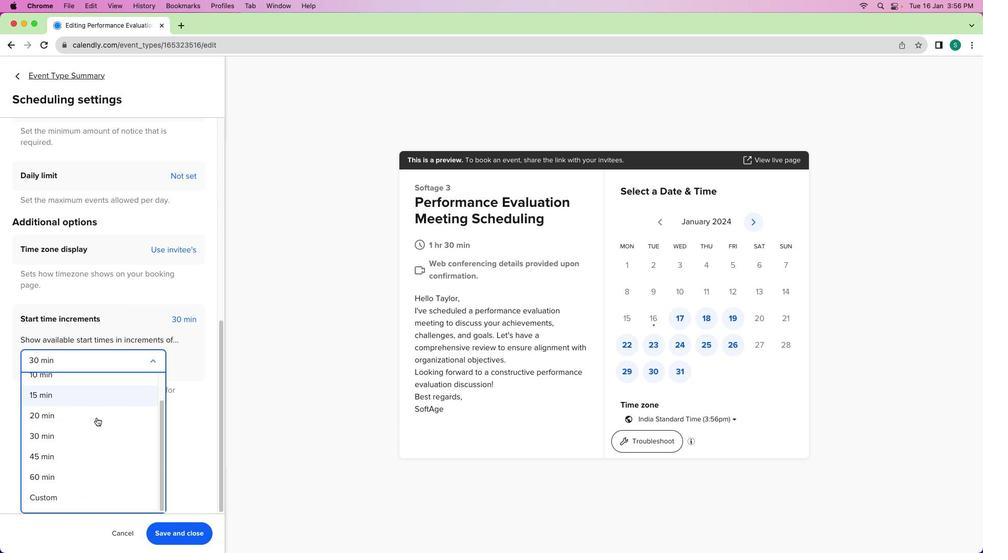 
Action: Mouse scrolled (101, 485) with delta (0, -1)
Screenshot: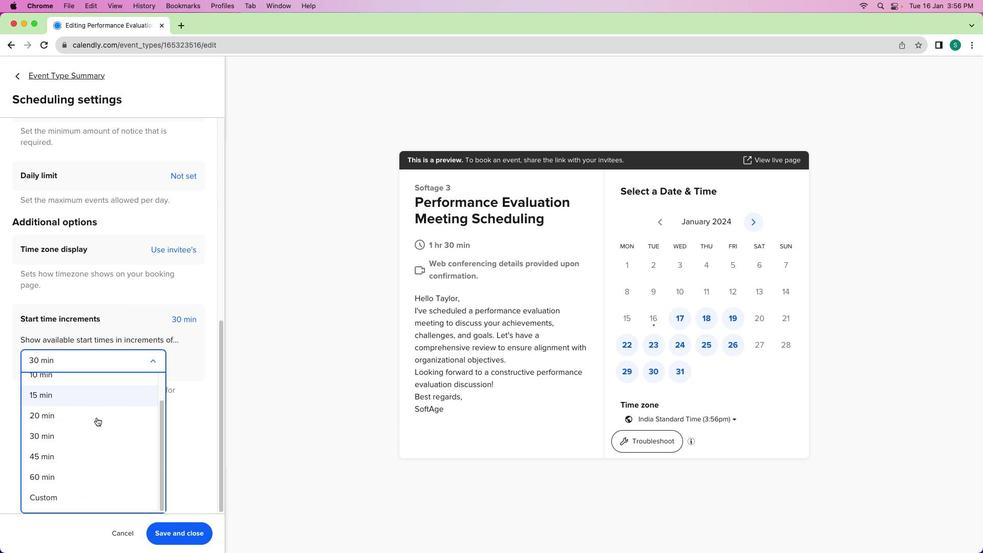 
Action: Mouse moved to (100, 483)
Screenshot: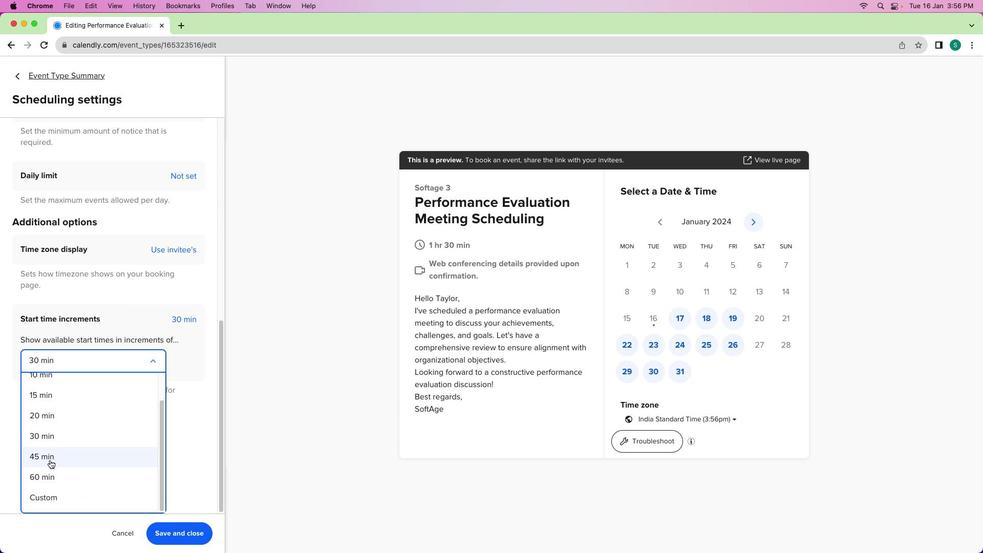 
Action: Mouse scrolled (100, 483) with delta (0, 0)
Screenshot: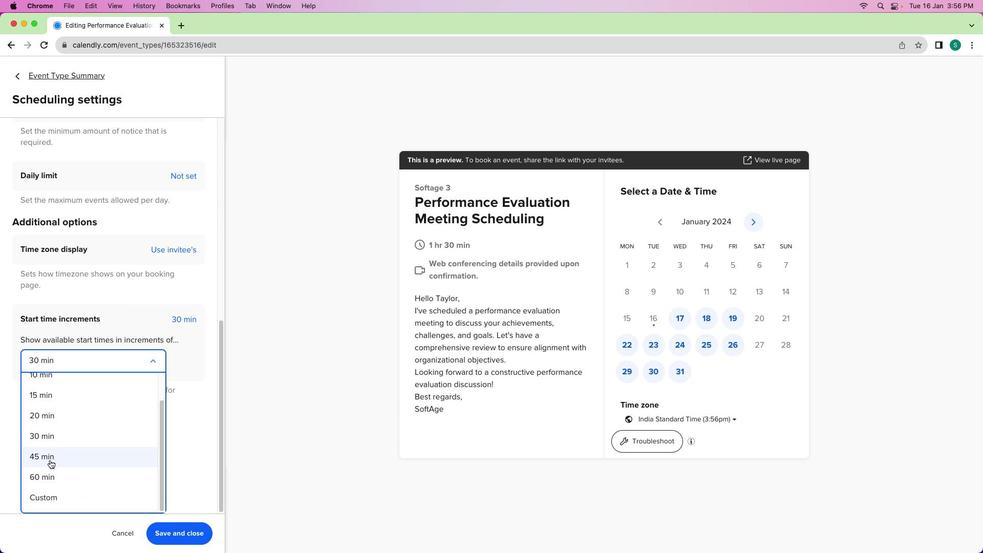 
Action: Mouse moved to (99, 483)
Screenshot: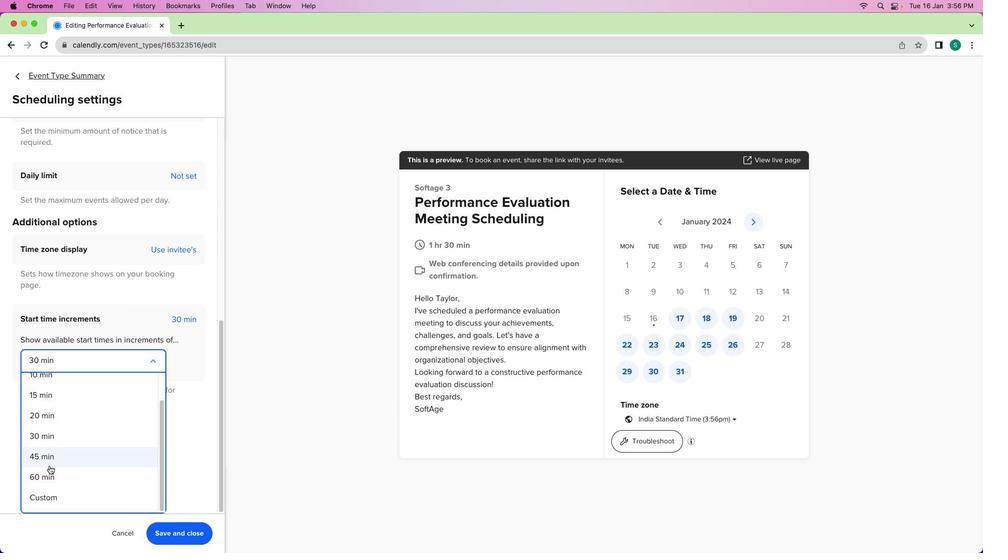 
Action: Mouse scrolled (99, 483) with delta (0, 0)
Screenshot: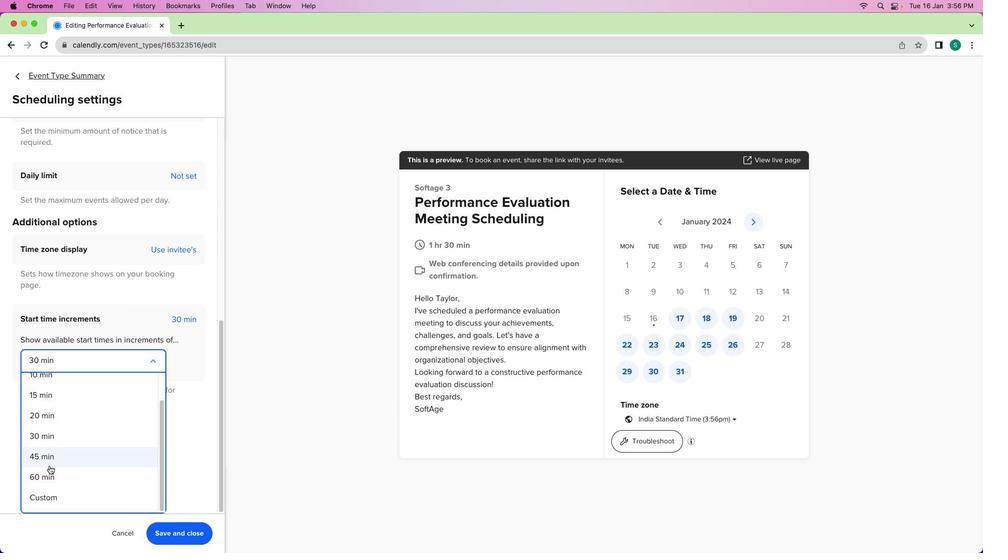 
Action: Mouse scrolled (99, 483) with delta (0, -1)
Screenshot: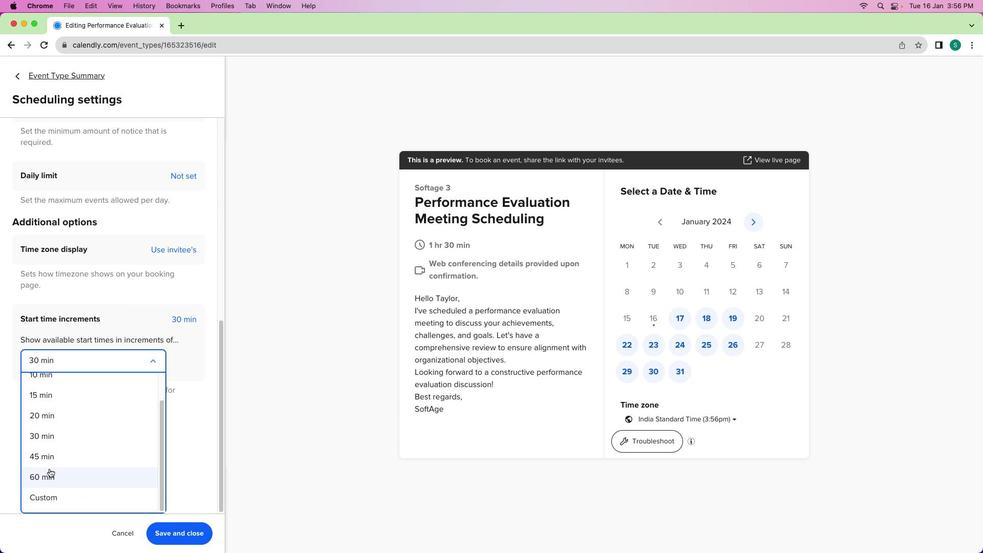 
Action: Mouse scrolled (99, 483) with delta (0, -2)
Screenshot: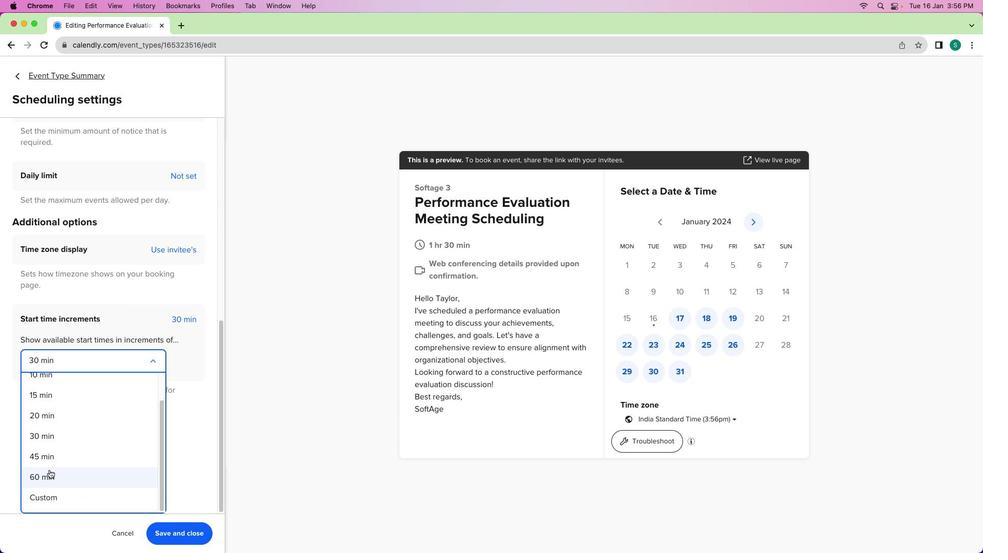 
Action: Mouse moved to (94, 418)
Screenshot: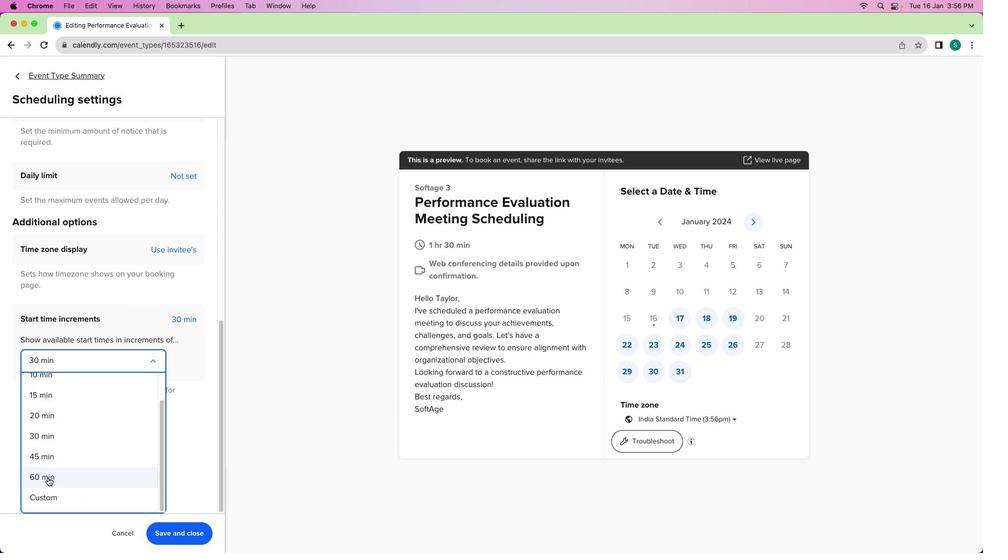 
Action: Mouse scrolled (94, 418) with delta (0, 0)
Screenshot: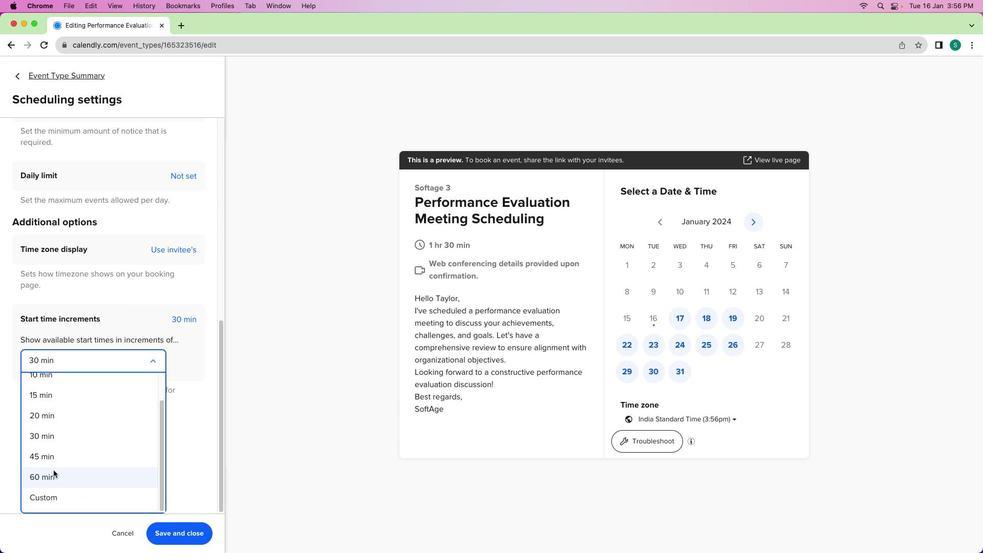 
Action: Mouse moved to (96, 418)
Screenshot: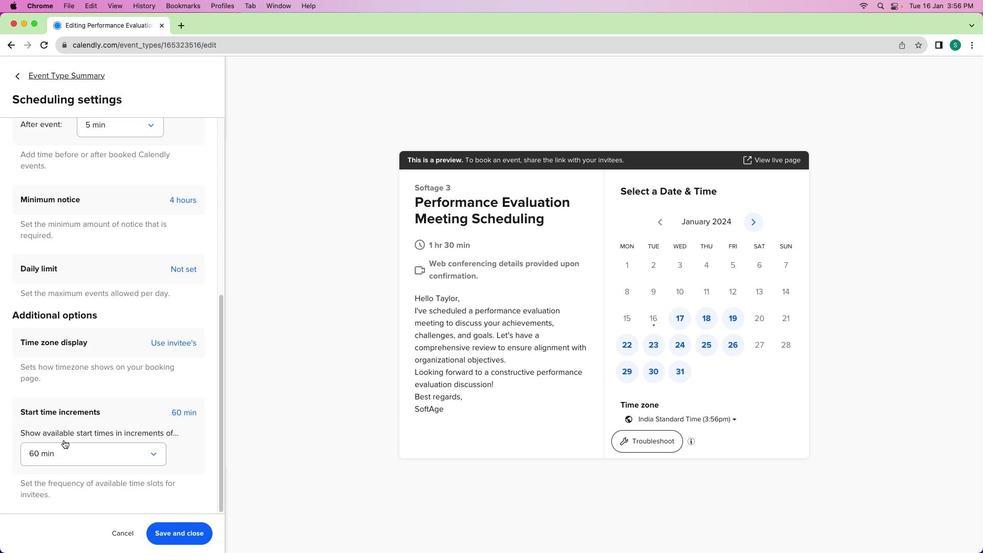 
Action: Mouse scrolled (96, 418) with delta (0, 0)
Screenshot: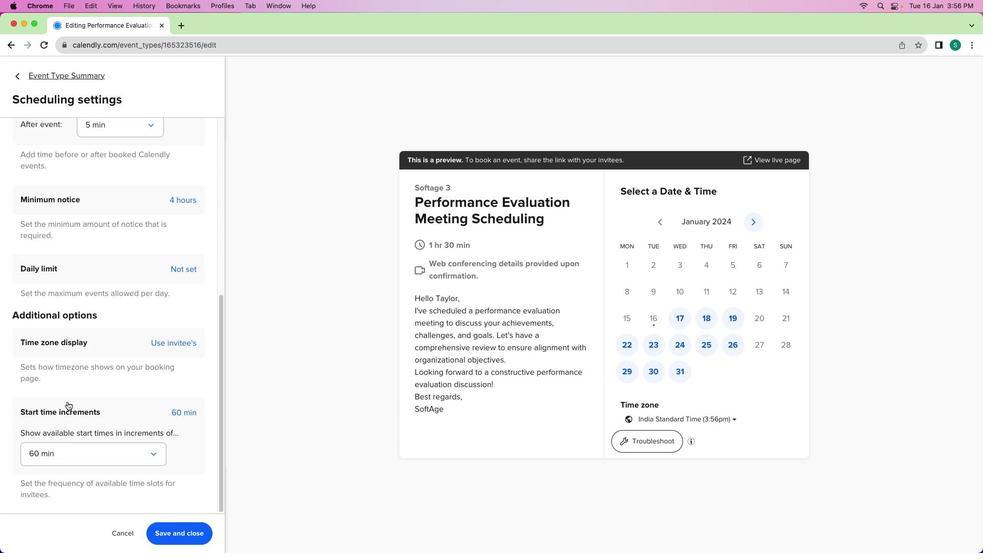 
Action: Mouse scrolled (96, 418) with delta (0, -1)
Screenshot: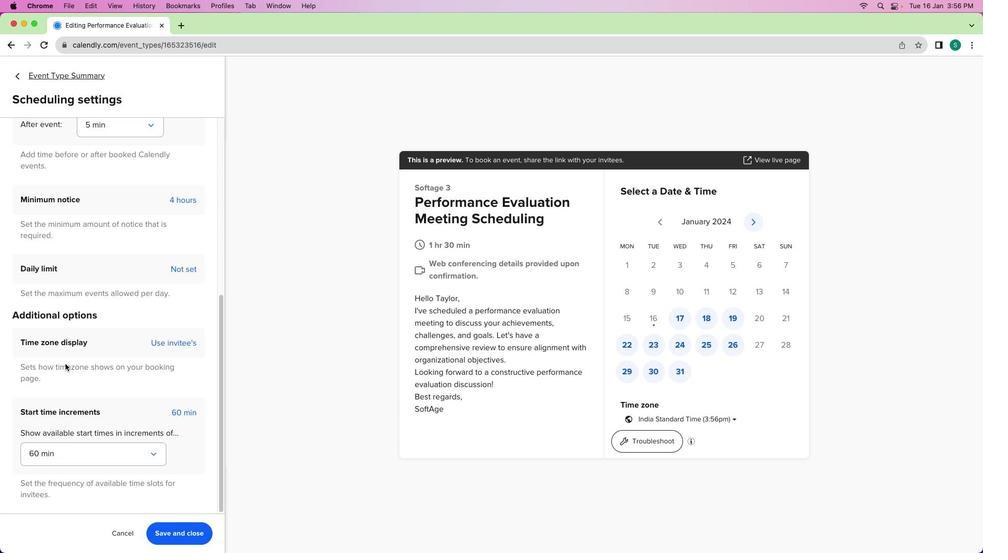 
Action: Mouse scrolled (96, 418) with delta (0, -1)
Screenshot: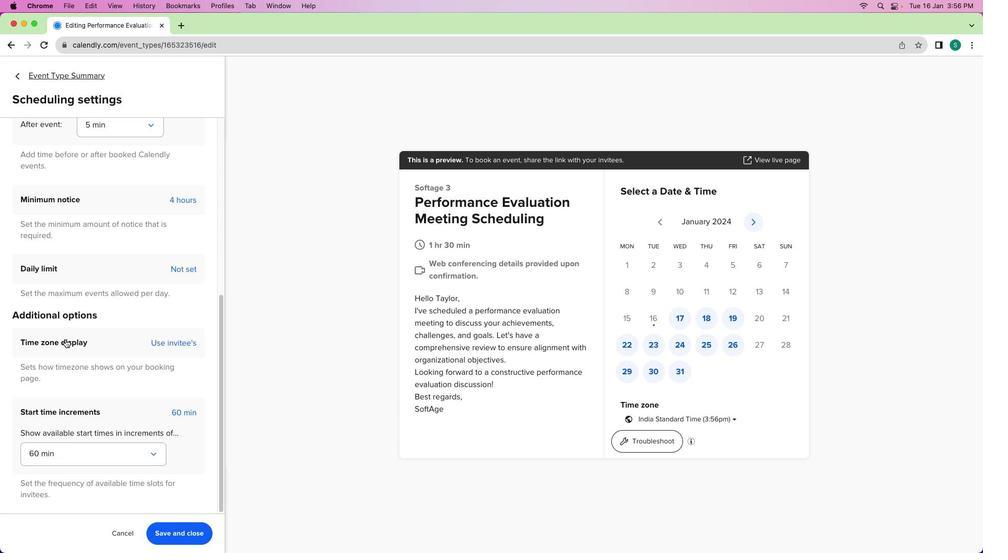 
Action: Mouse scrolled (96, 418) with delta (0, -2)
Screenshot: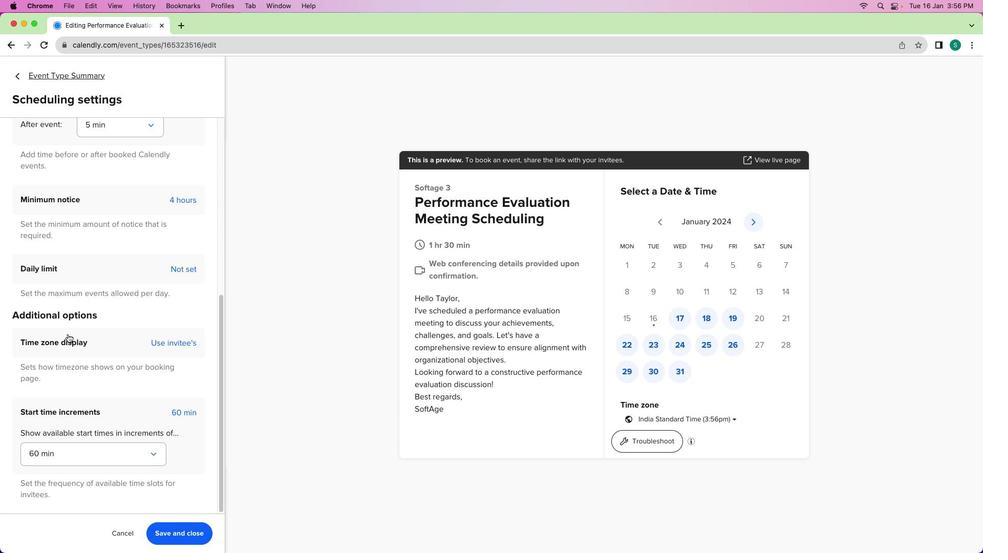 
Action: Mouse moved to (47, 477)
Screenshot: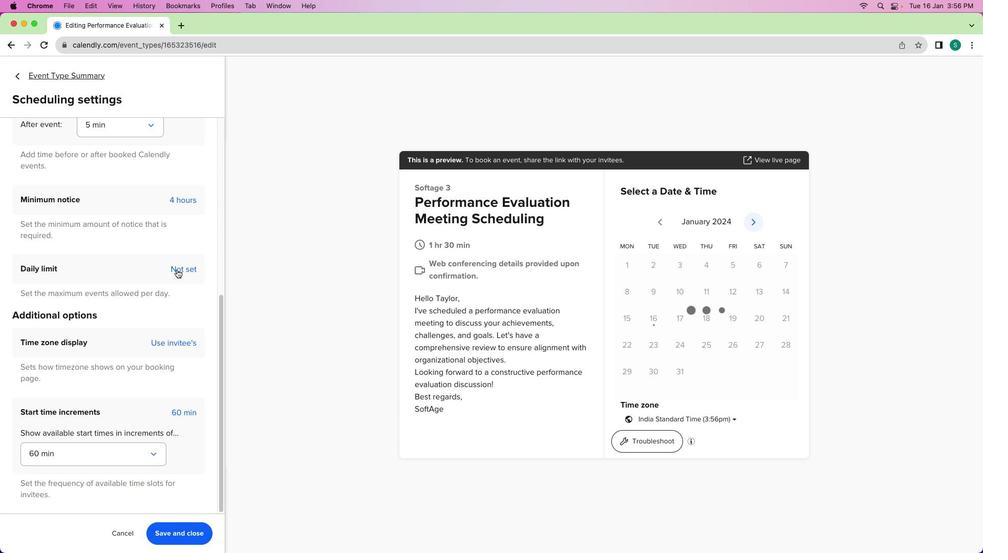
Action: Mouse pressed left at (47, 477)
Screenshot: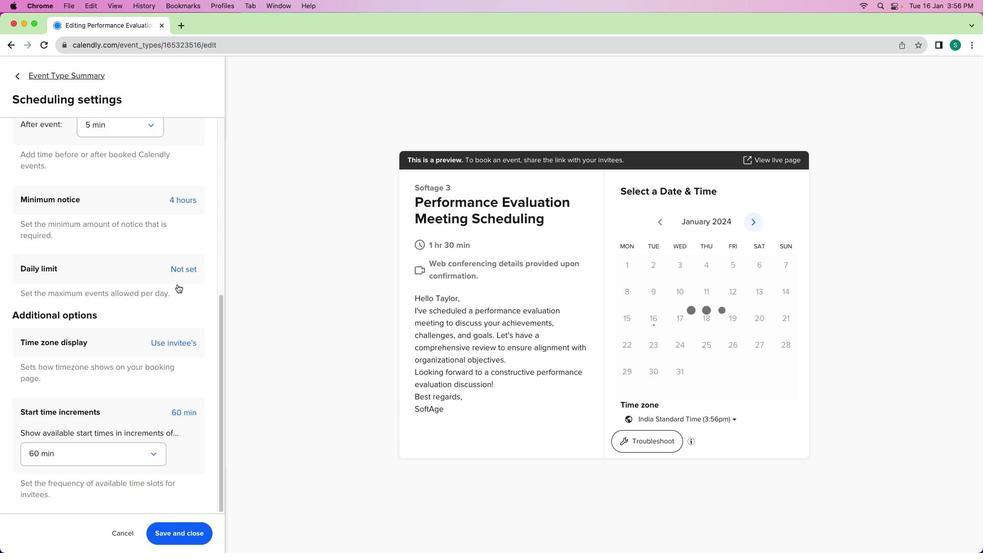 
Action: Mouse moved to (193, 194)
Screenshot: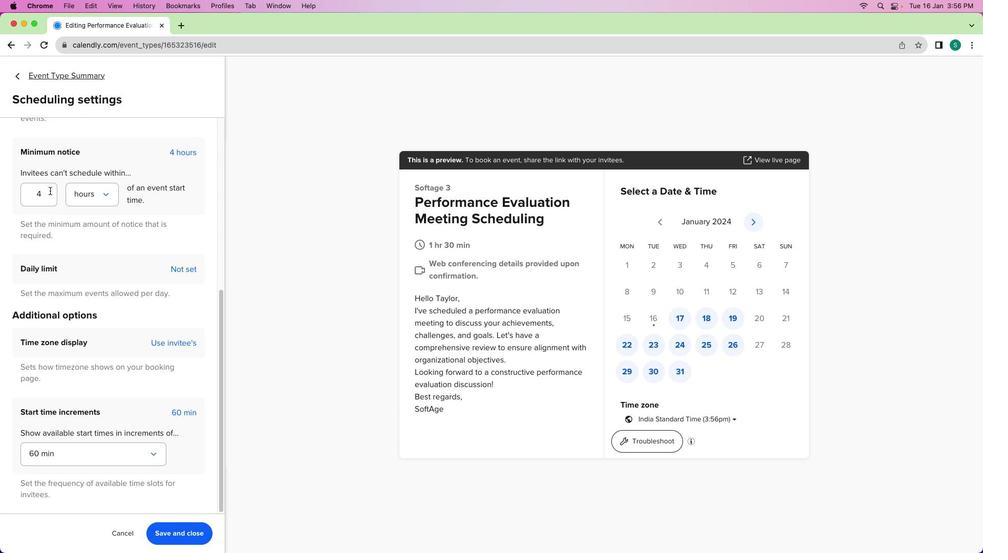 
Action: Mouse pressed left at (193, 194)
Screenshot: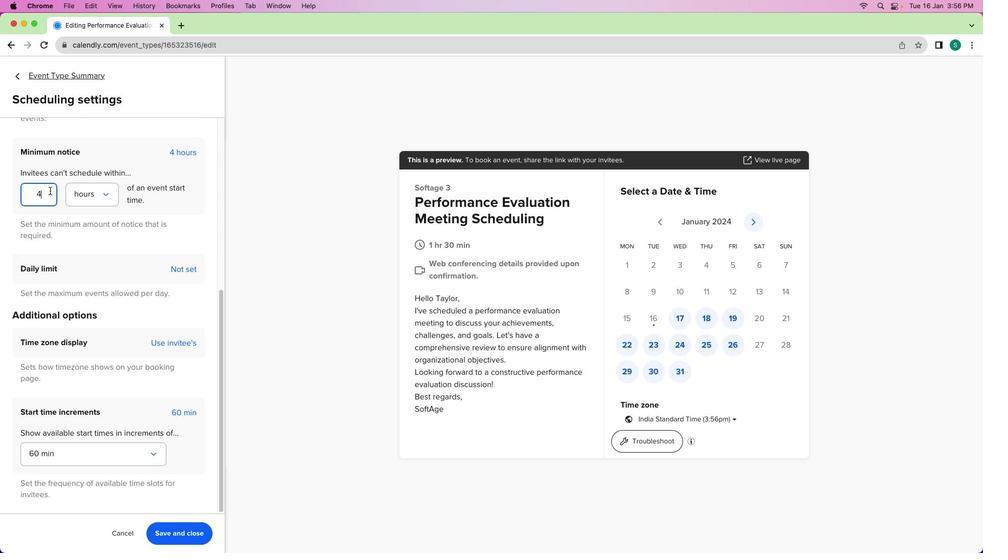 
Action: Mouse moved to (49, 190)
Screenshot: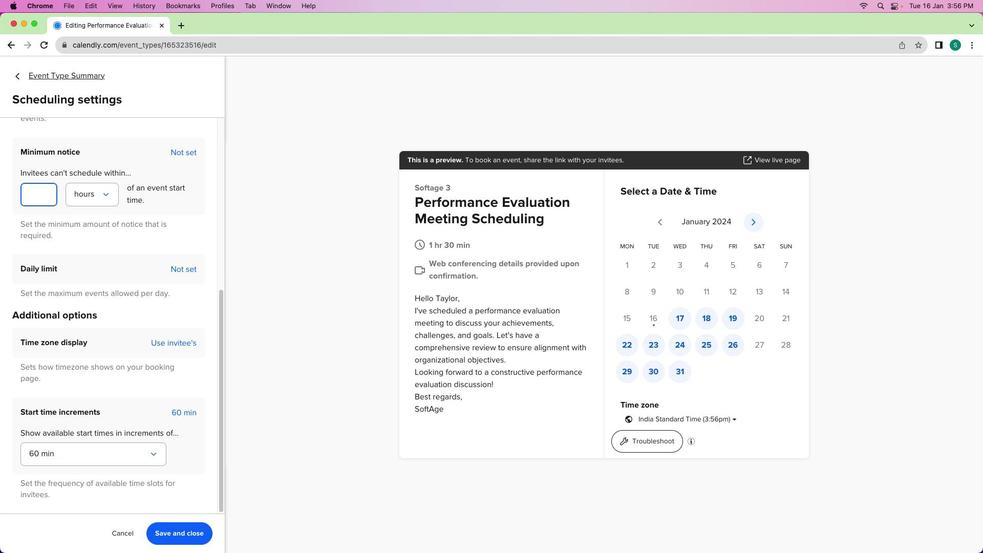 
Action: Mouse pressed left at (49, 190)
Screenshot: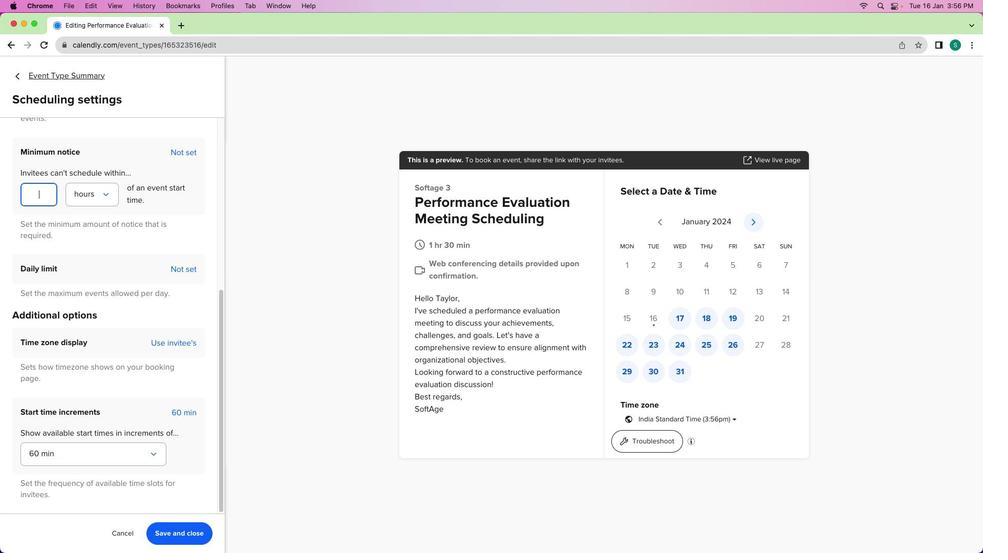 
Action: Mouse moved to (164, 541)
Screenshot: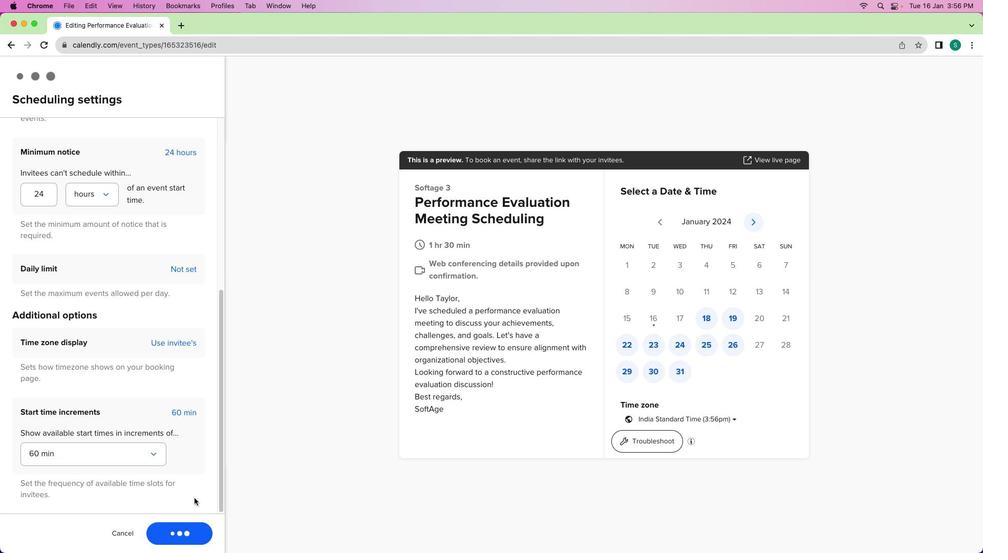 
Action: Mouse pressed left at (164, 541)
Screenshot: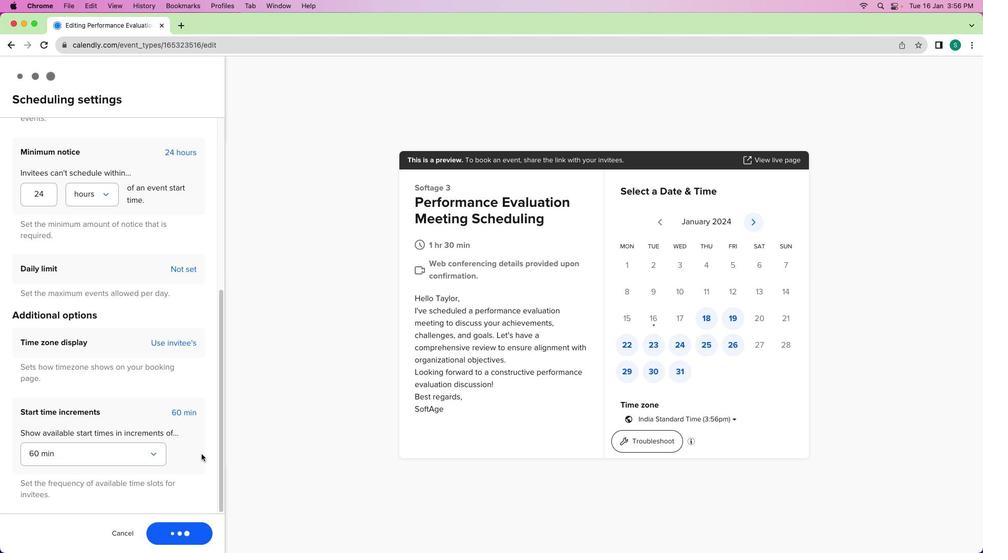 
Action: Mouse moved to (38, 74)
Screenshot: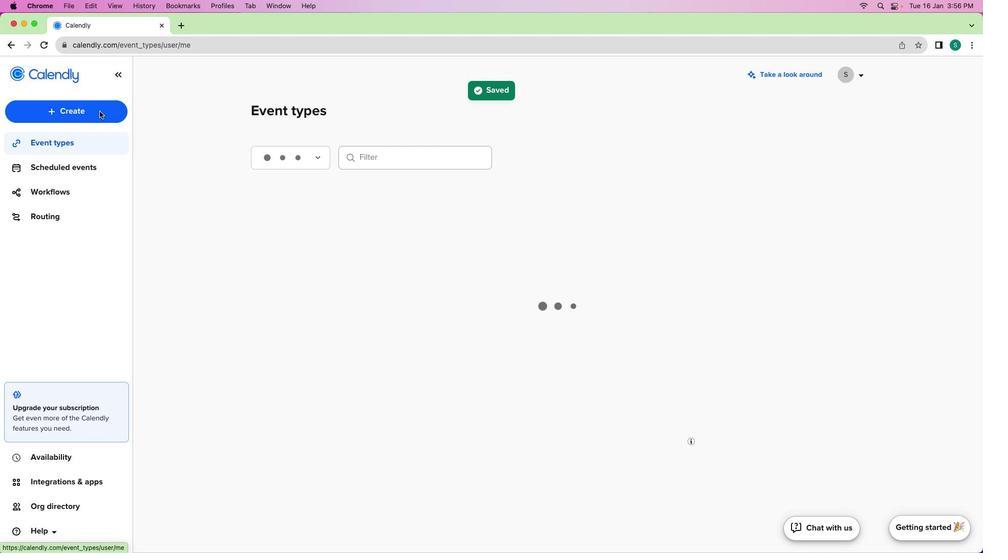 
Action: Mouse pressed left at (38, 74)
Screenshot: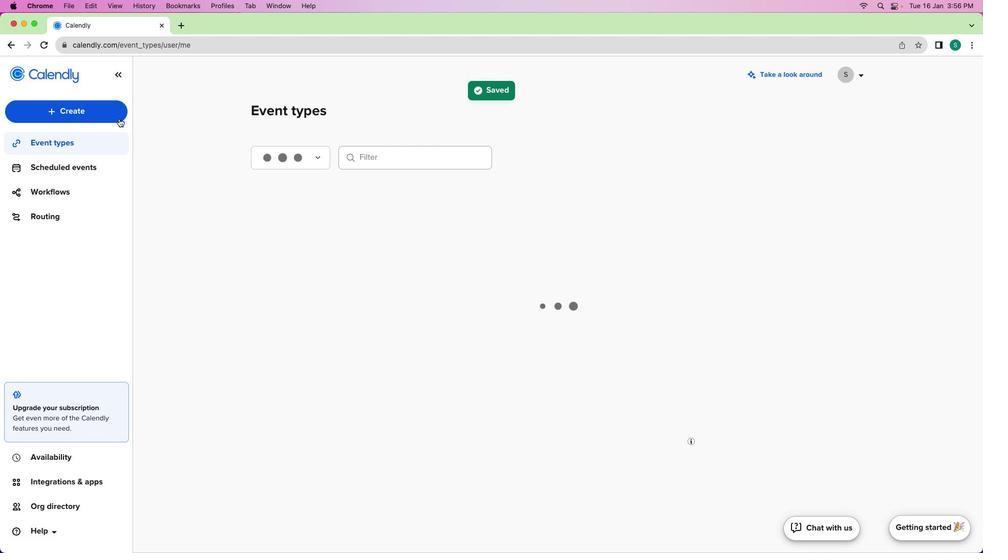 
Action: Mouse moved to (350, 317)
Screenshot: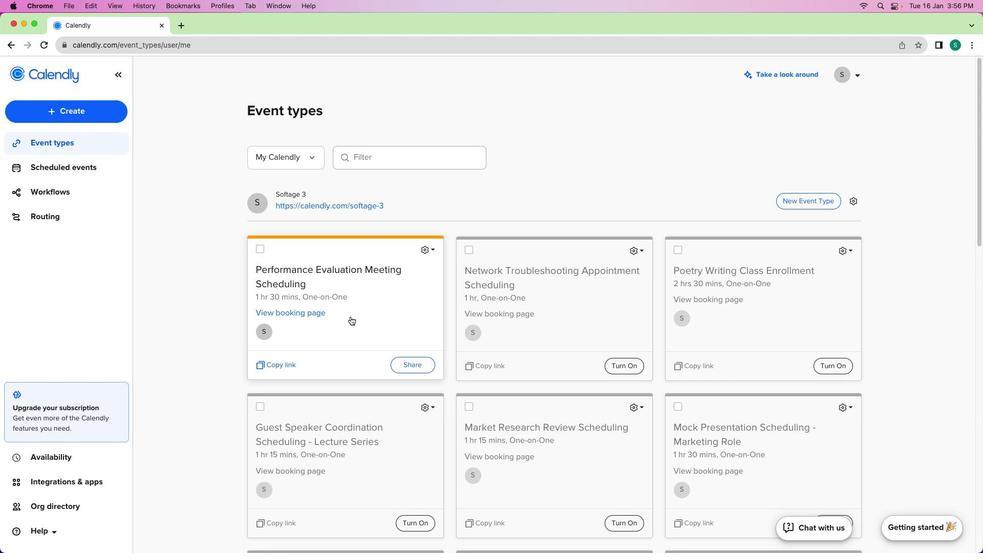 
